 Task: Add an event with the title Lunch and Learn: Excel Tips and Tricks, date '2024/05/11', time 8:50 AM to 10:50 AMand add a description: Whether you are a seasoned presenter looking to refine your skills or a novice seeking to build confidence, this Presentation Practice session offers a safe and supportive space for you to develop your abilities. Join us to receive valuable feedback, gain insights from peers, and enhance your presentation prowess. Together, we will strive for excellence in public speaking and presentation delivery.Select event color  Flamingo . Add location for the event as: 654 Puerta del Sol, Madrid, Spain, logged in from the account softage.1@softage.netand send the event invitation to softage.7@softage.net and softage.8@softage.net. Set a reminder for the event Daily
Action: Mouse moved to (59, 107)
Screenshot: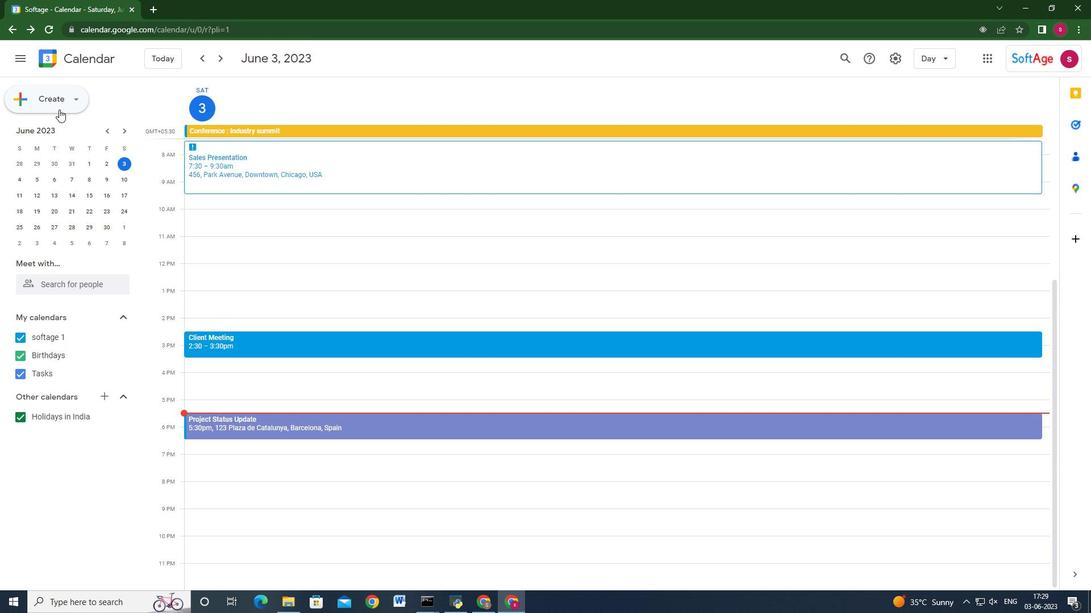 
Action: Mouse pressed left at (59, 107)
Screenshot: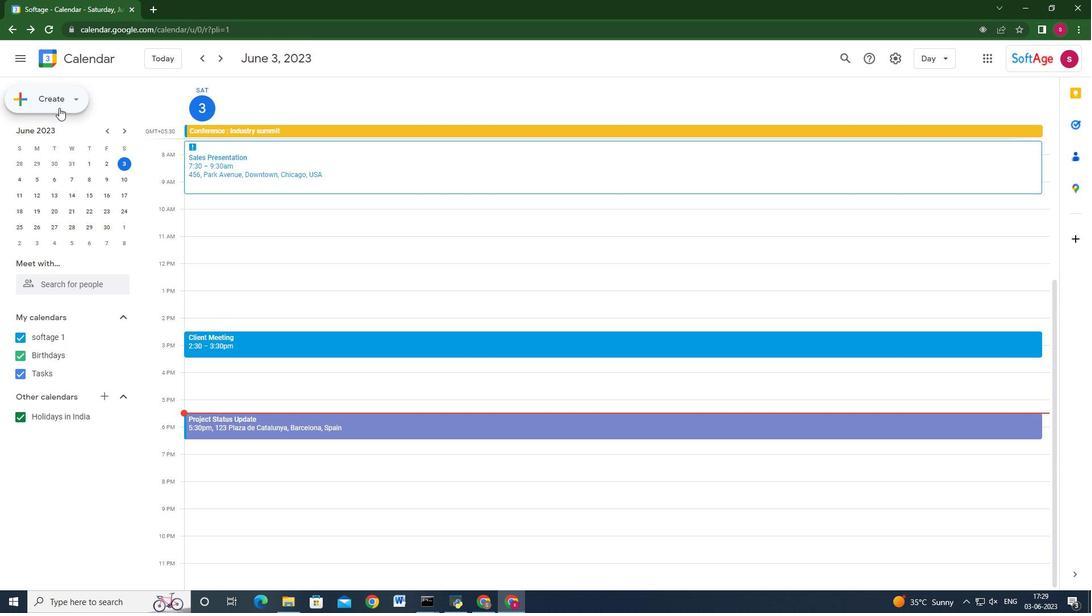 
Action: Mouse moved to (52, 127)
Screenshot: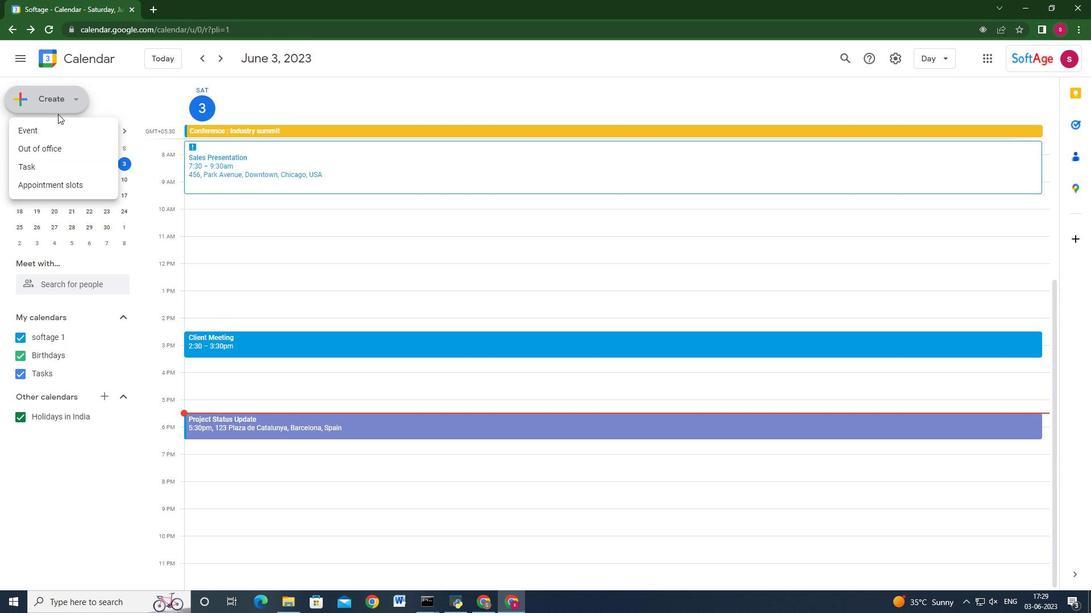 
Action: Mouse pressed left at (52, 127)
Screenshot: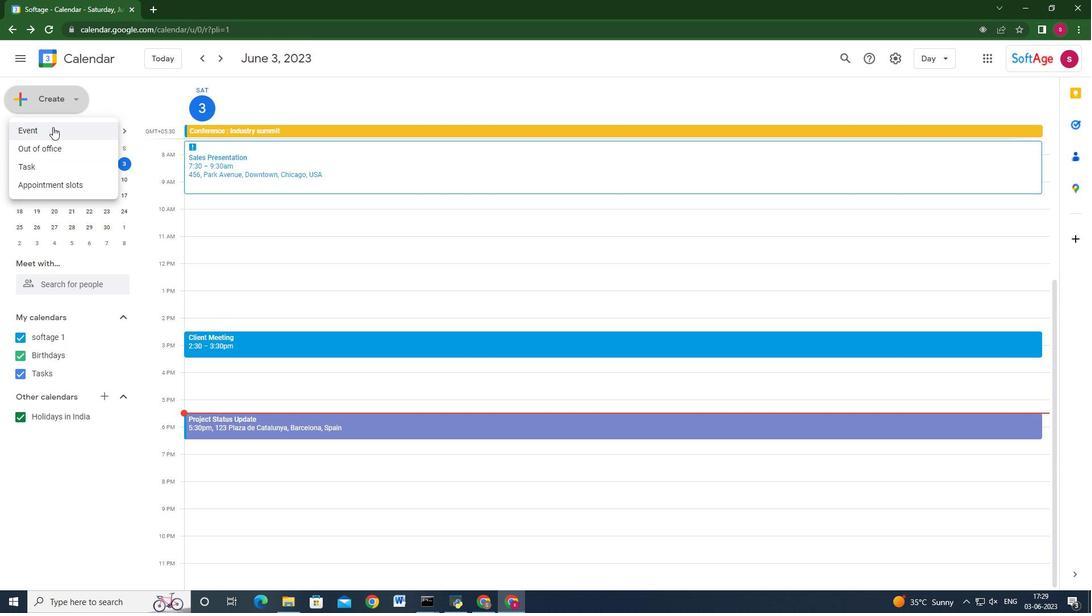 
Action: Mouse moved to (642, 448)
Screenshot: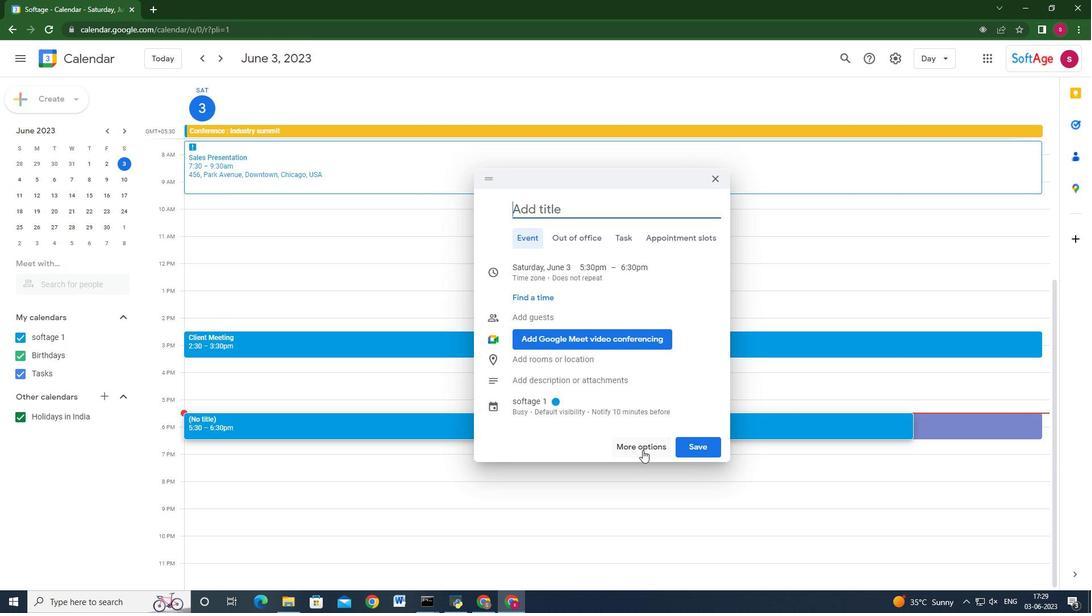 
Action: Mouse pressed left at (642, 448)
Screenshot: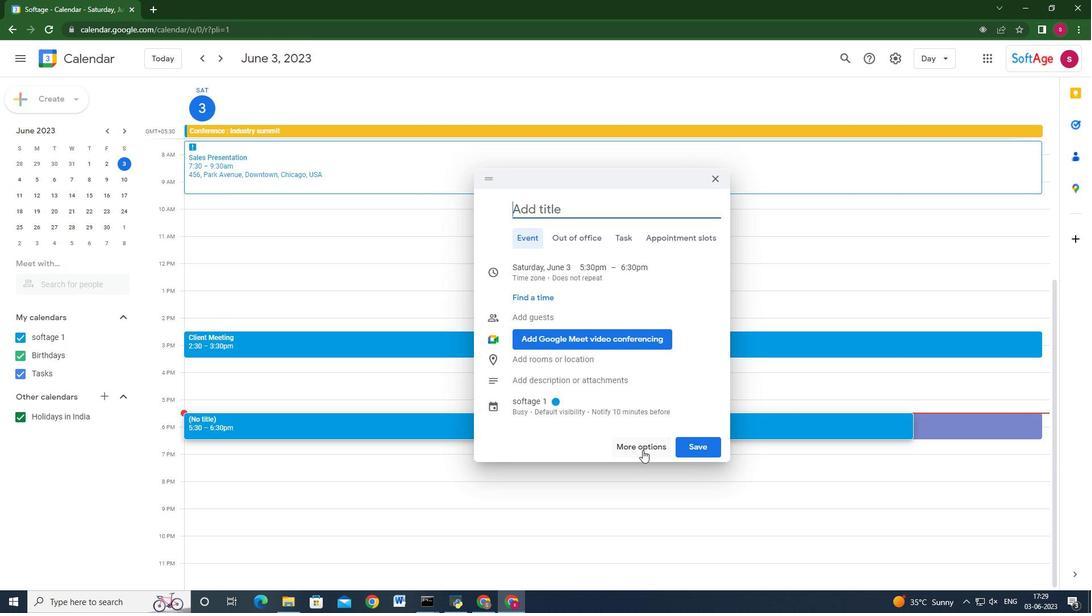 
Action: Mouse moved to (268, 66)
Screenshot: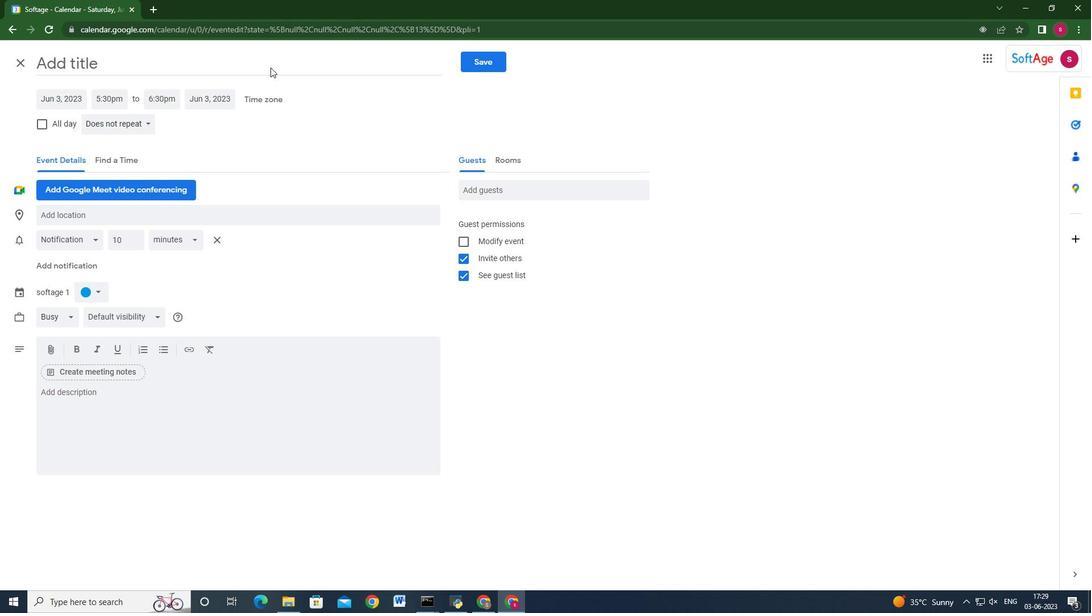 
Action: Mouse pressed left at (268, 66)
Screenshot: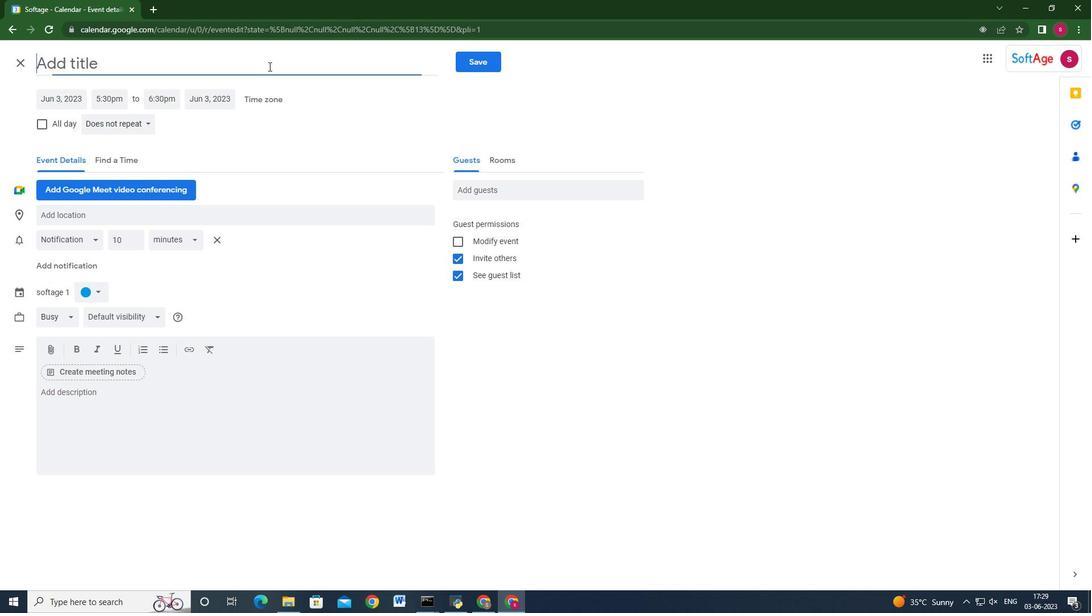 
Action: Key pressed <Key.shift>Lunch<Key.space>and<Key.space><Key.shift>Learn<Key.shift>:<Key.space><Key.shift_r>Excel<Key.space><Key.shift>Tips<Key.space>and<Key.space><Key.shift>Tricks
Screenshot: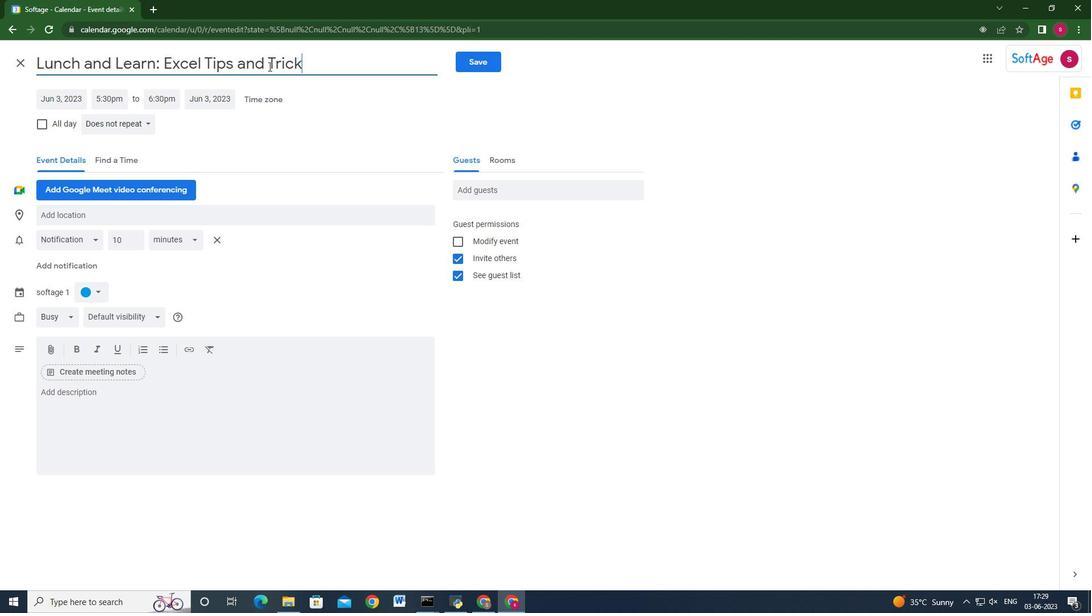 
Action: Mouse moved to (75, 104)
Screenshot: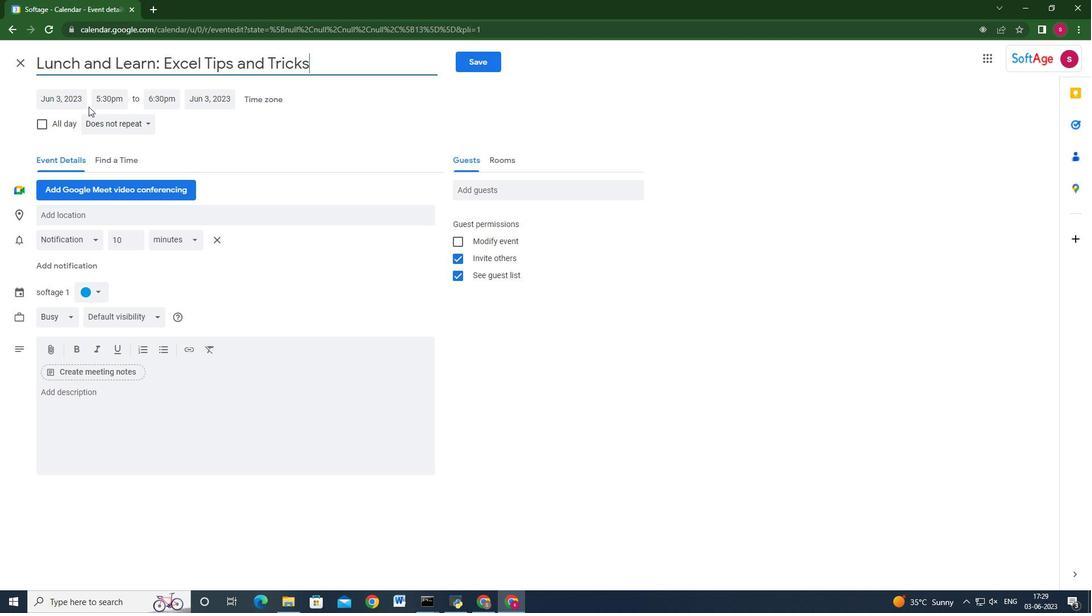 
Action: Mouse pressed left at (75, 104)
Screenshot: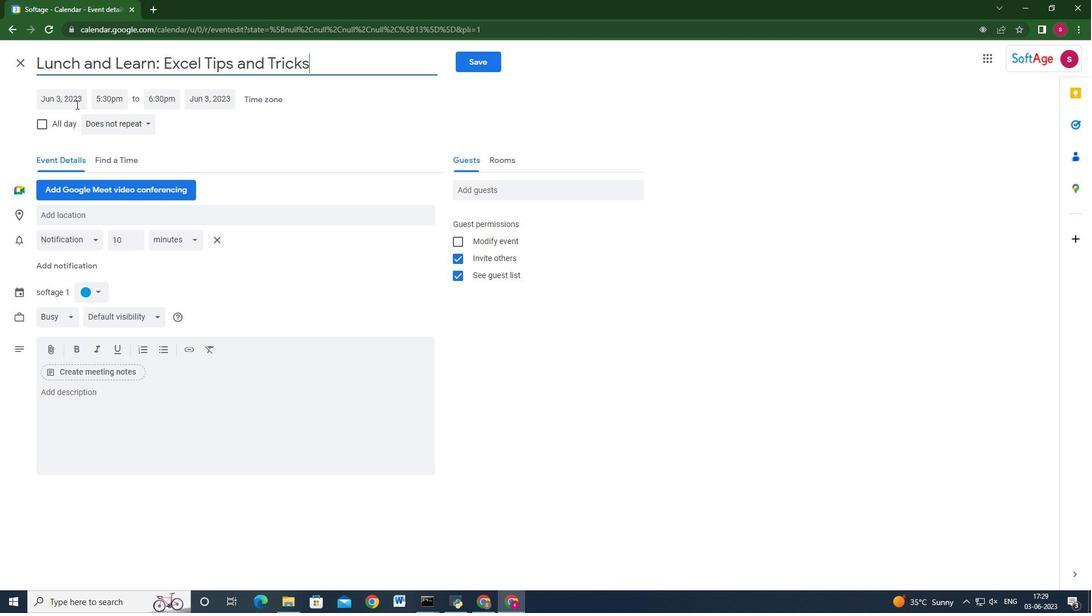 
Action: Mouse moved to (181, 128)
Screenshot: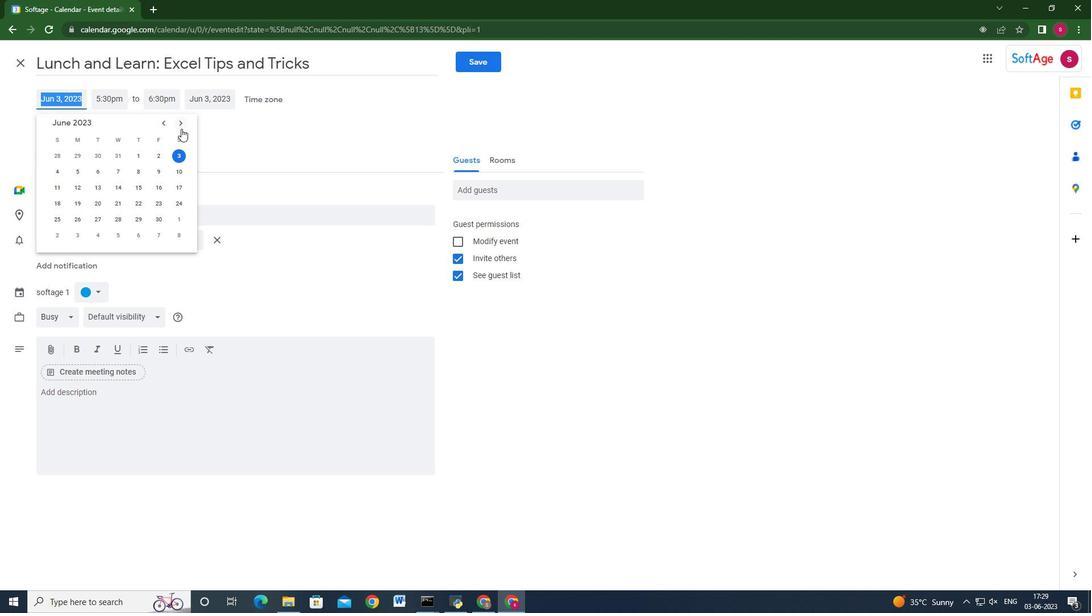 
Action: Mouse pressed left at (181, 128)
Screenshot: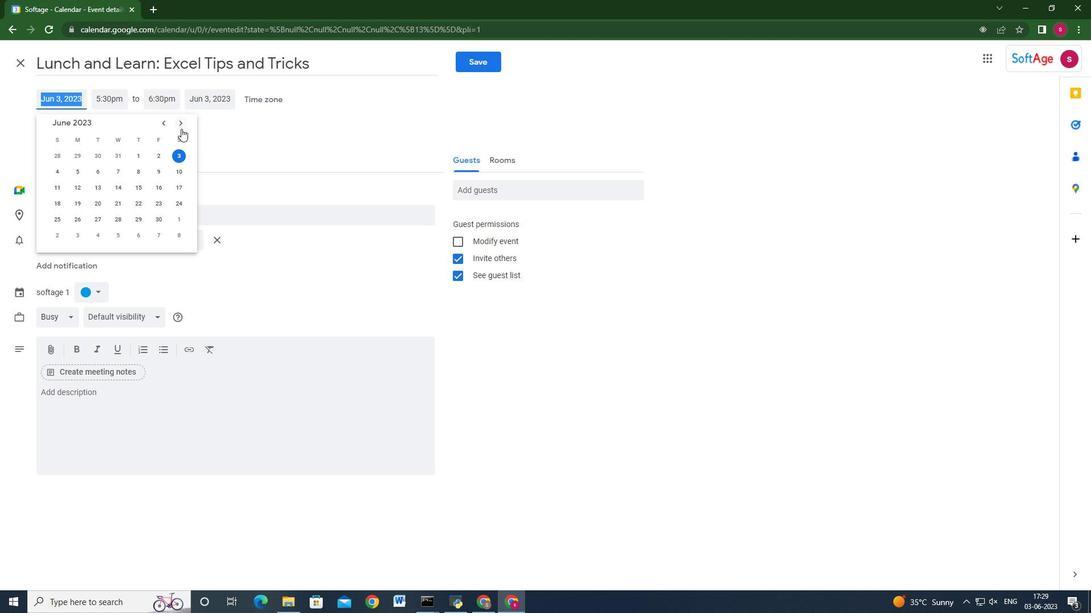 
Action: Mouse pressed left at (181, 128)
Screenshot: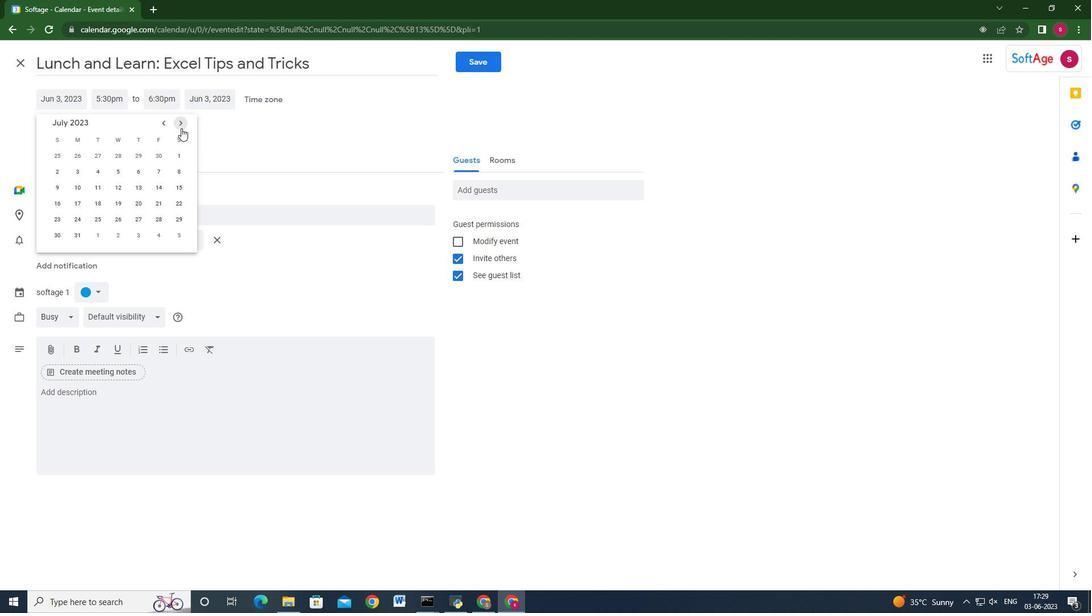
Action: Mouse pressed left at (181, 128)
Screenshot: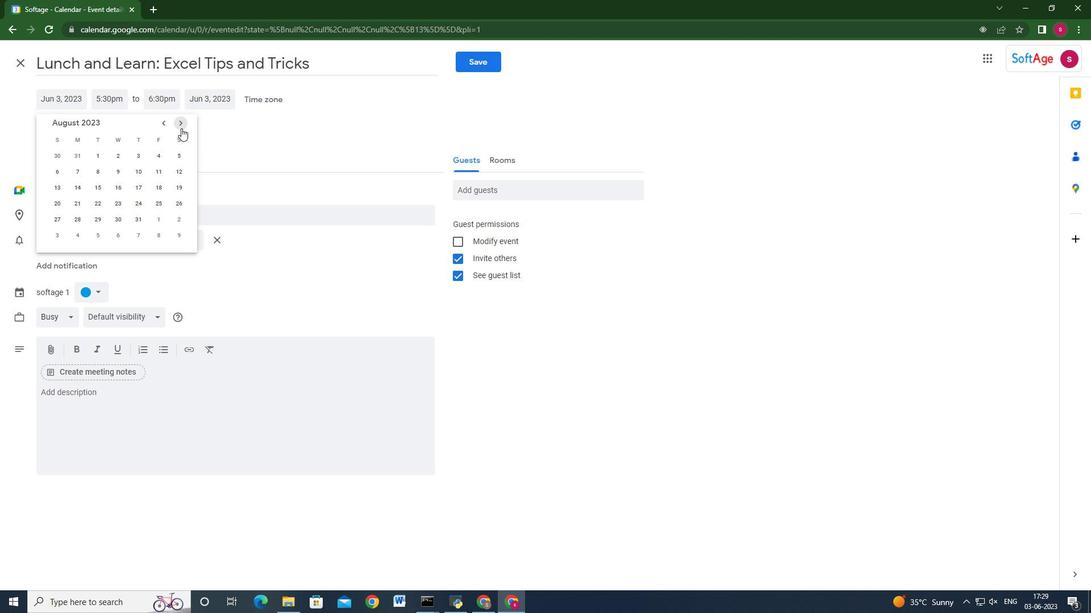 
Action: Mouse pressed left at (181, 128)
Screenshot: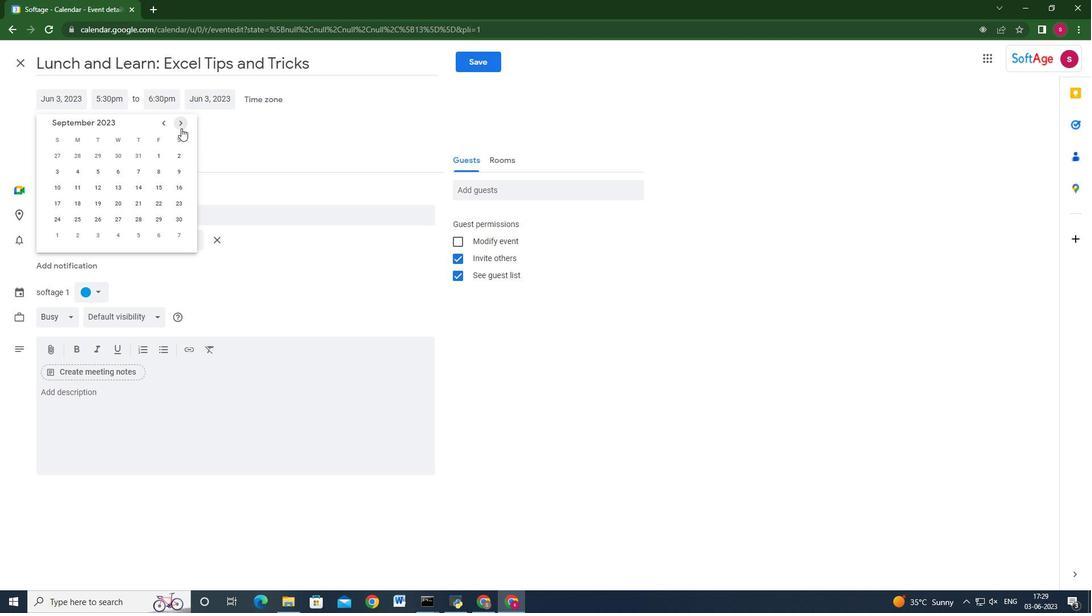 
Action: Mouse pressed left at (181, 128)
Screenshot: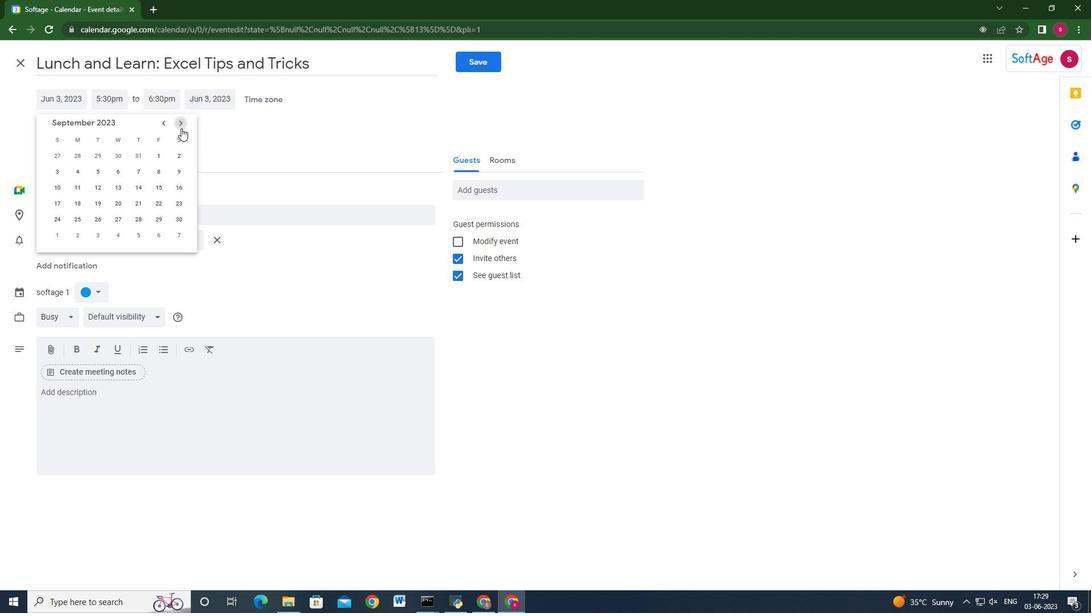 
Action: Mouse pressed left at (181, 128)
Screenshot: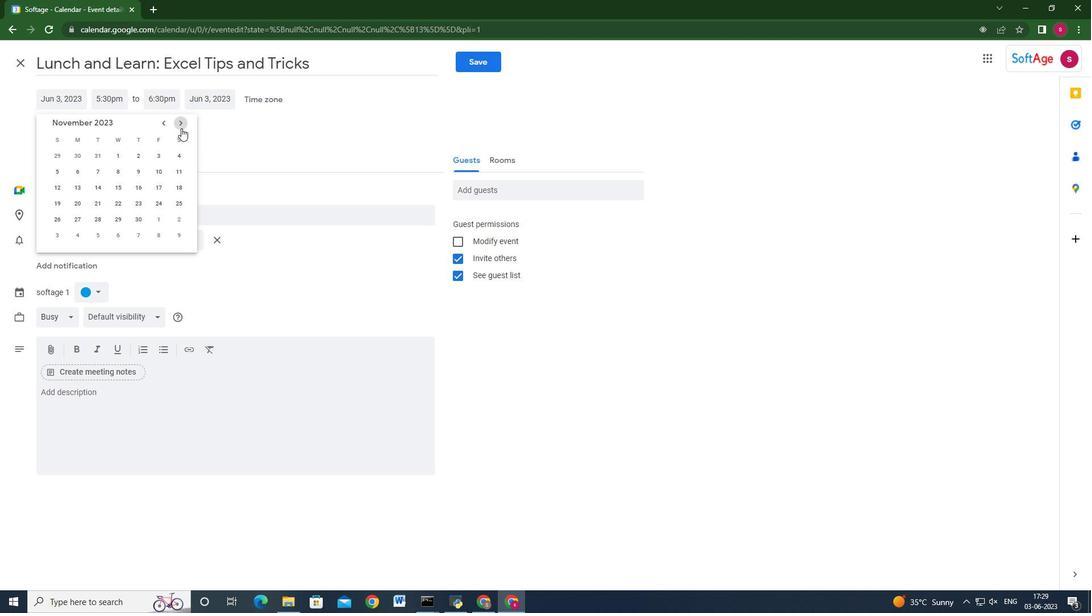
Action: Mouse pressed left at (181, 128)
Screenshot: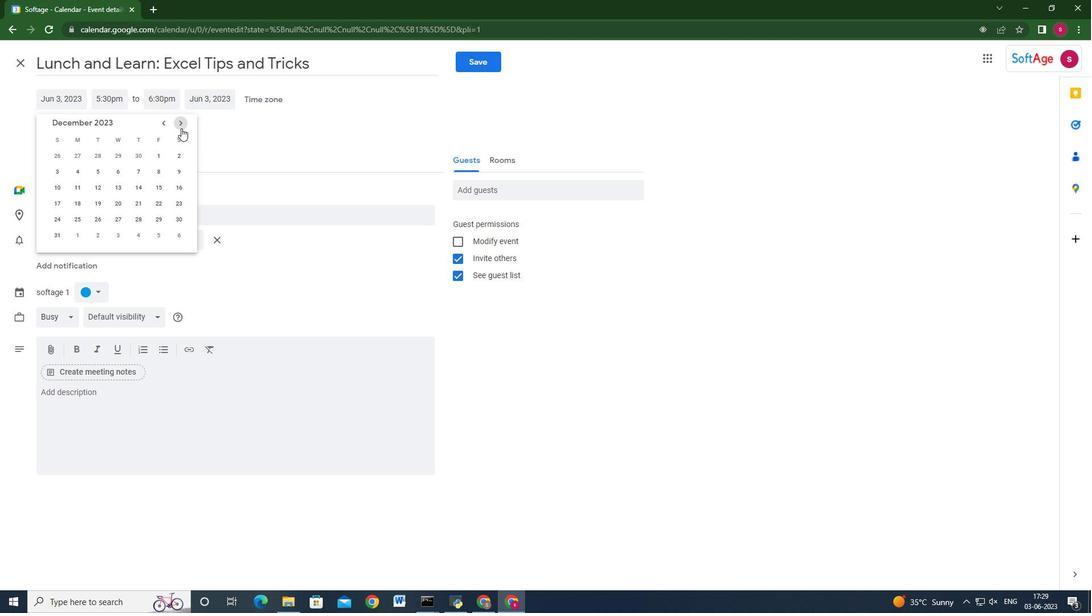 
Action: Mouse pressed left at (181, 128)
Screenshot: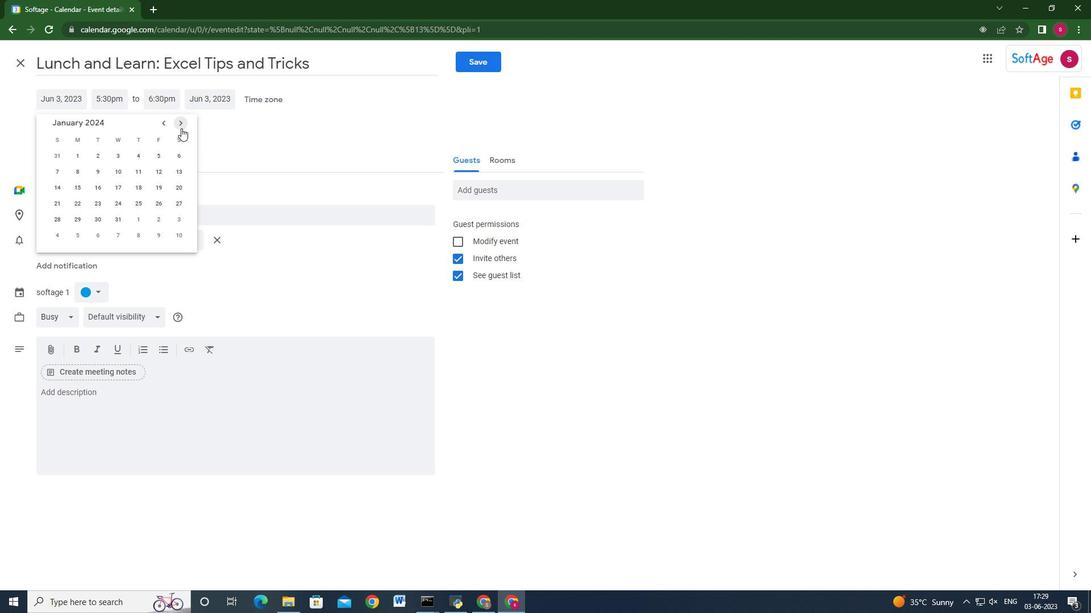 
Action: Mouse pressed left at (181, 128)
Screenshot: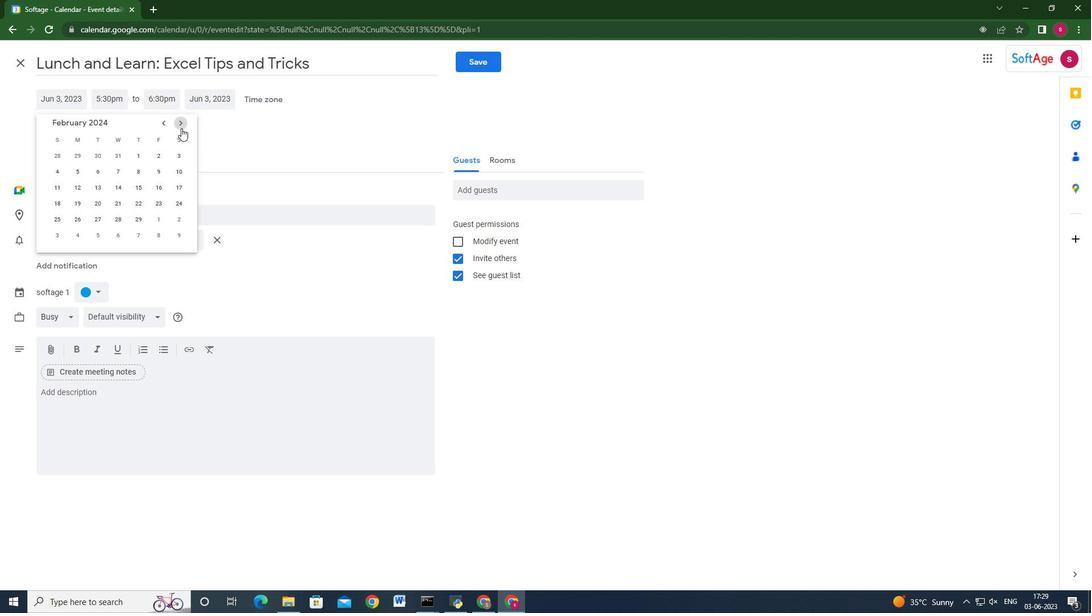 
Action: Mouse pressed left at (181, 128)
Screenshot: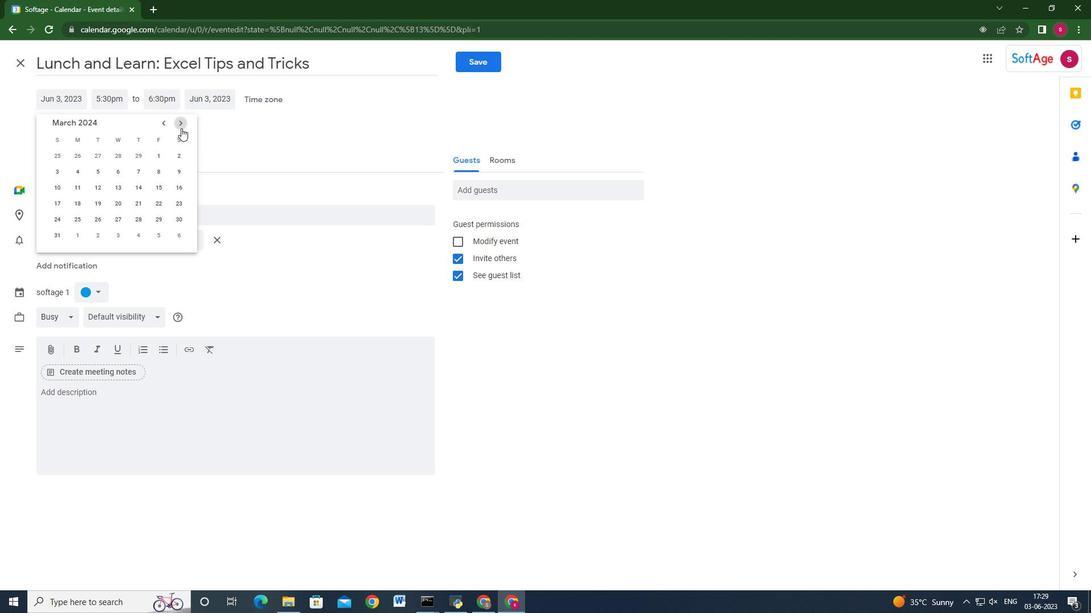 
Action: Mouse pressed left at (181, 128)
Screenshot: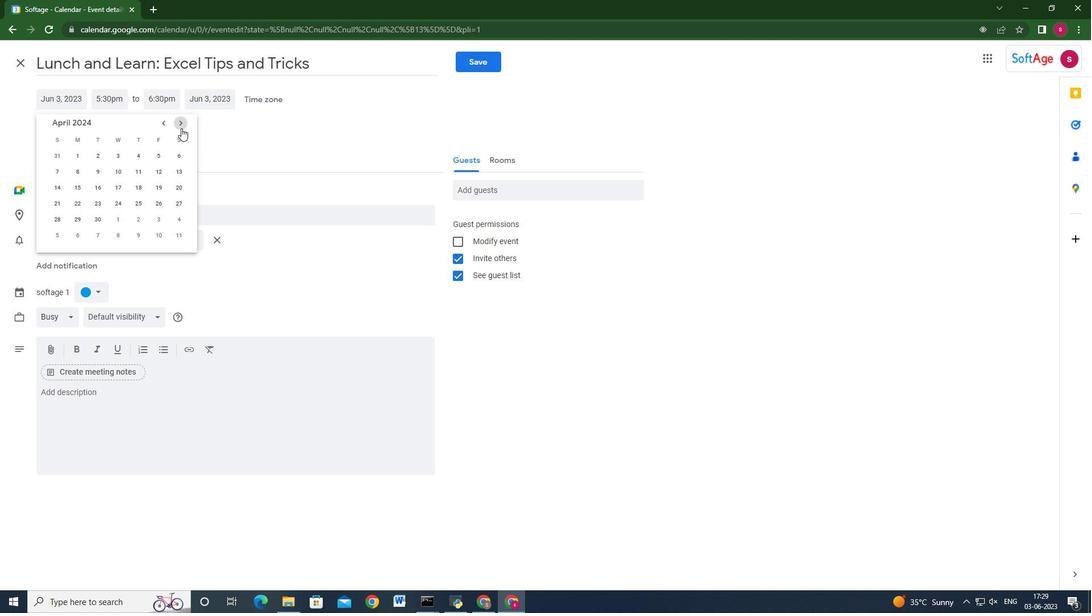 
Action: Mouse moved to (175, 169)
Screenshot: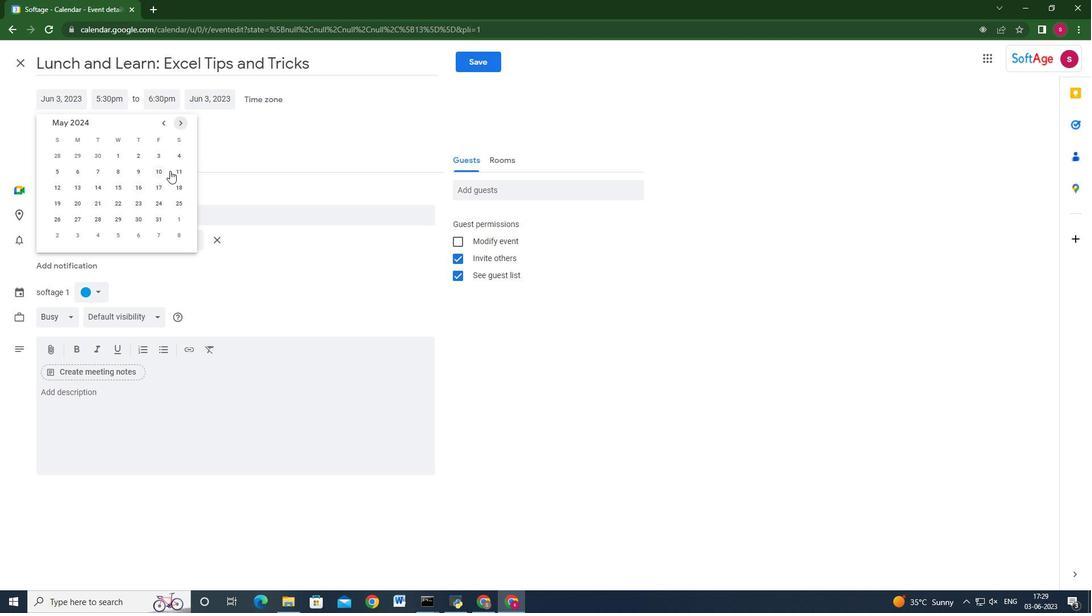 
Action: Mouse pressed left at (175, 169)
Screenshot: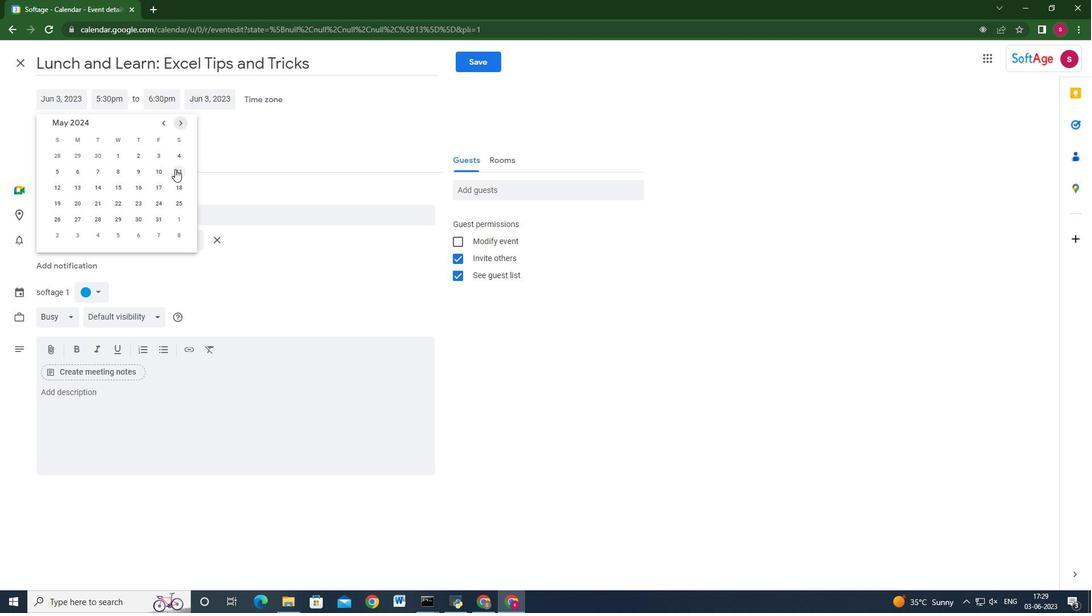 
Action: Mouse moved to (118, 99)
Screenshot: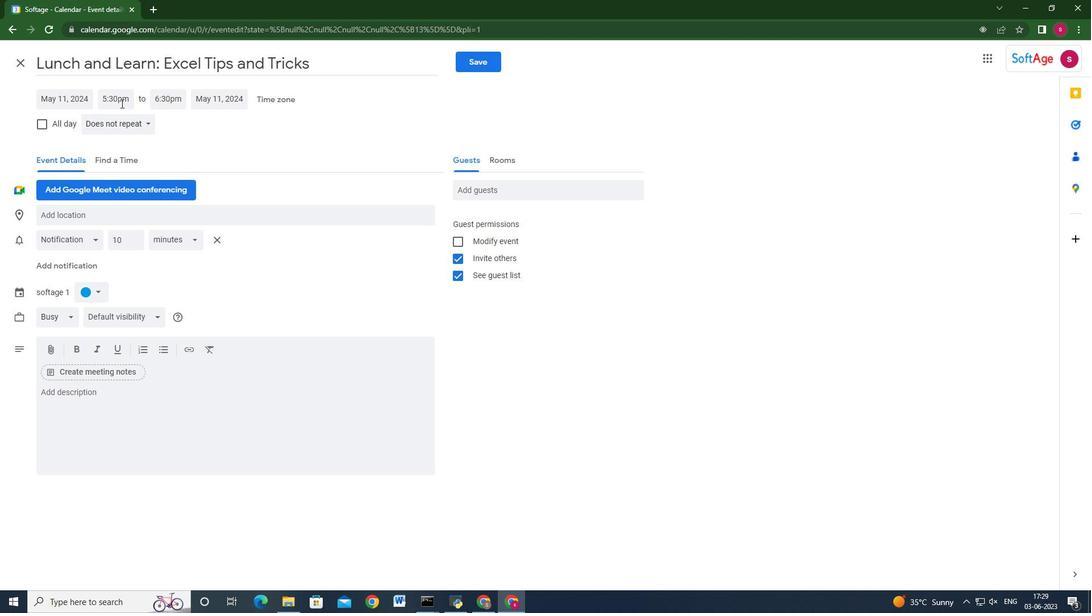 
Action: Mouse pressed left at (118, 99)
Screenshot: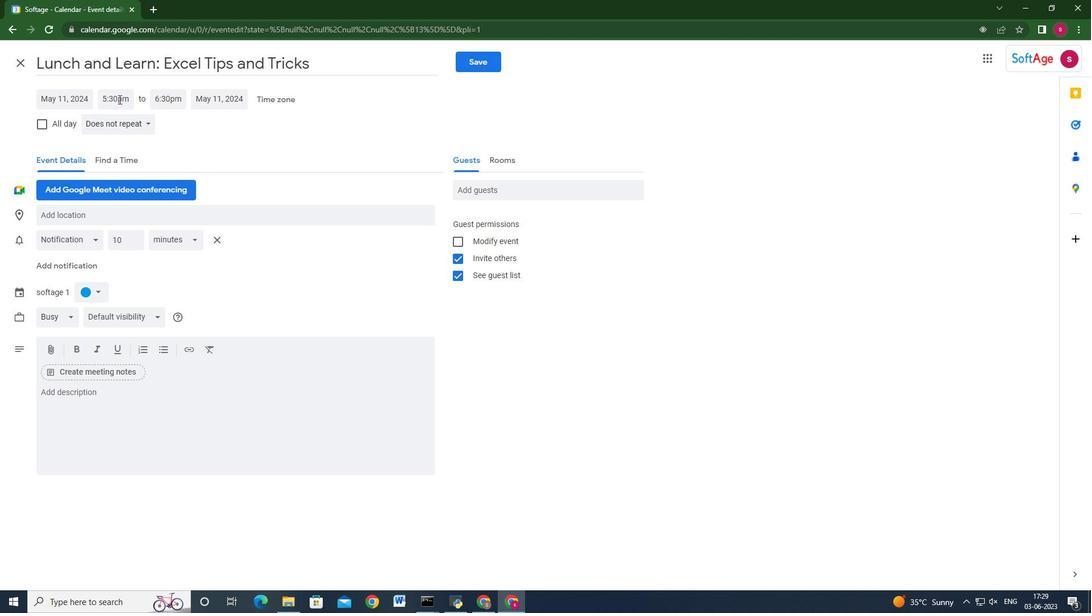 
Action: Key pressed 8<Key.shift>:50am<Key.tab>10<Key.shift>:50am<Key.enter>
Screenshot: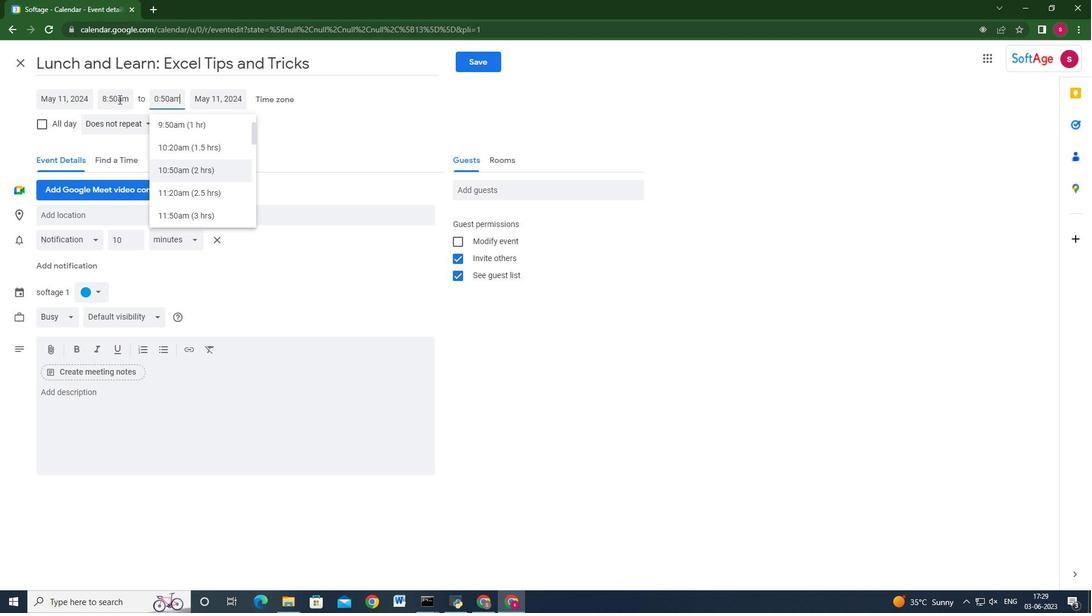 
Action: Mouse moved to (239, 402)
Screenshot: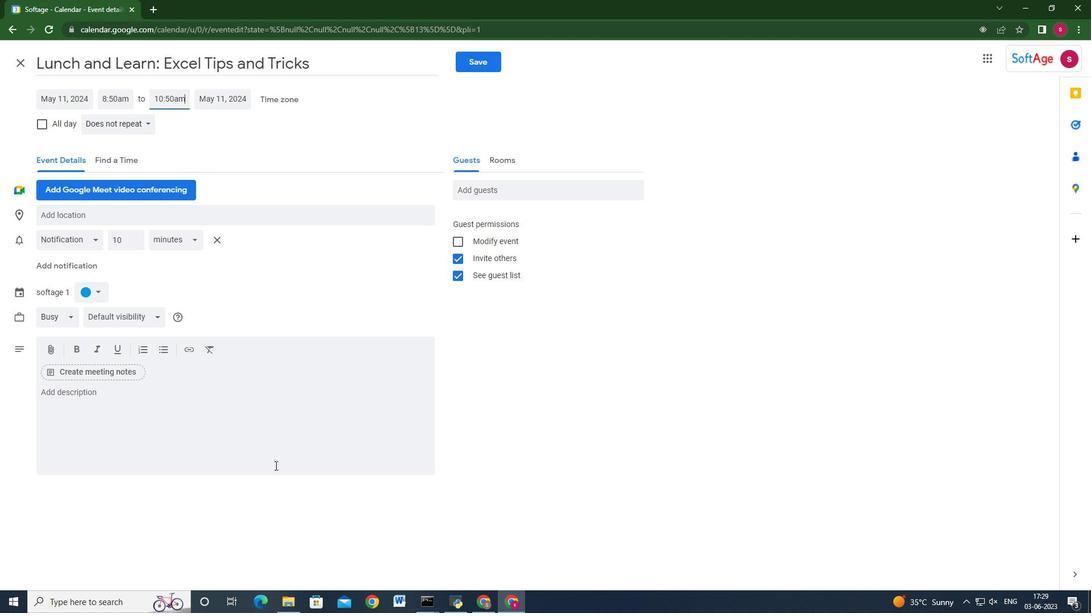 
Action: Mouse pressed left at (239, 402)
Screenshot: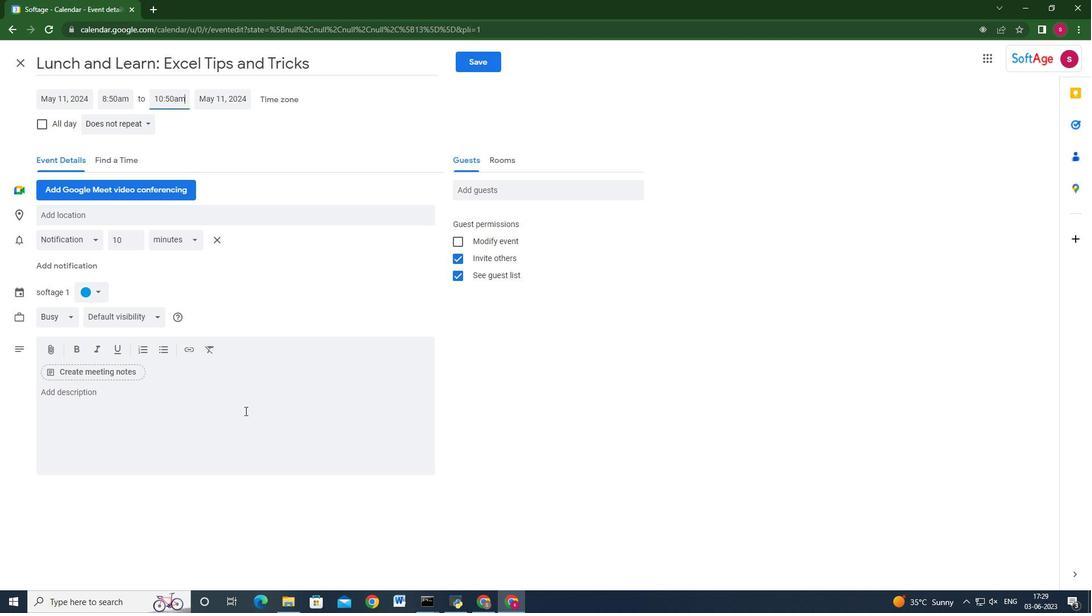 
Action: Key pressed <Key.shift_r>Whether<Key.space>you<Key.space>are<Key.space>a<Key.space>seasoned<Key.space>presented<Key.backspace>r<Key.space>looking<Key.space>to<Key.space>refine<Key.space>your<Key.space>skills<Key.space>or<Key.space>a<Key.space>novice<Key.space>seeking<Key.space>to<Key.space>build<Key.space>confidence<Key.space><Key.backspace>,<Key.space>this<Key.space>presentation<Key.space><Key.shift>Practive<Key.backspace><Key.backspace>ce<Key.space>off<Key.backspace><Key.backspace><Key.backspace><Key.backspace><Key.space>sessuib<Key.backspace><Key.backspace><Key.backspace>ion<Key.space>offere<Key.backspace>s<Key.space>a<Key.space>safe,<Key.space><Key.backspace><Key.backspace><Key.space>and<Key.space>supportive<Key.space>space<Key.space>for<Key.space>your<Key.space><Key.backspace><Key.backspace><Key.space>to<Key.space>develop<Key.space>your<Key.space>abilities.<Key.space><Key.shift>Join<Key.space>us<Key.space>to<Key.space>recieve<Key.space>valu<Key.backspace><Key.backspace><Key.backspace><Key.backspace><Key.backspace><Key.backspace><Key.backspace><Key.backspace><Key.backspace>eive<Key.space>valuable<Key.space>feedback,<Key.space>gain<Key.space>insights<Key.space>from<Key.space>peers,<Key.space>and<Key.space>enchance<Key.space><Key.backspace><Key.backspace><Key.backspace><Key.backspace><Key.backspace><Key.backspace><Key.backspace><Key.backspace>nhance<Key.space>your<Key.space>presentation<Key.space>prew<Key.backspace><Key.backspace>owess.<Key.space><Key.shift>Toght<Key.backspace>et<Key.backspace><Key.backspace><Key.backspace>ether<Key.space>we<Key.space>strive<Key.space>for<Key.space>excellence<Key.space>in<Key.space>pubn<Key.backspace>lic<Key.space>speaking<Key.space>and<Key.space>presentation<Key.space>delivery.
Screenshot: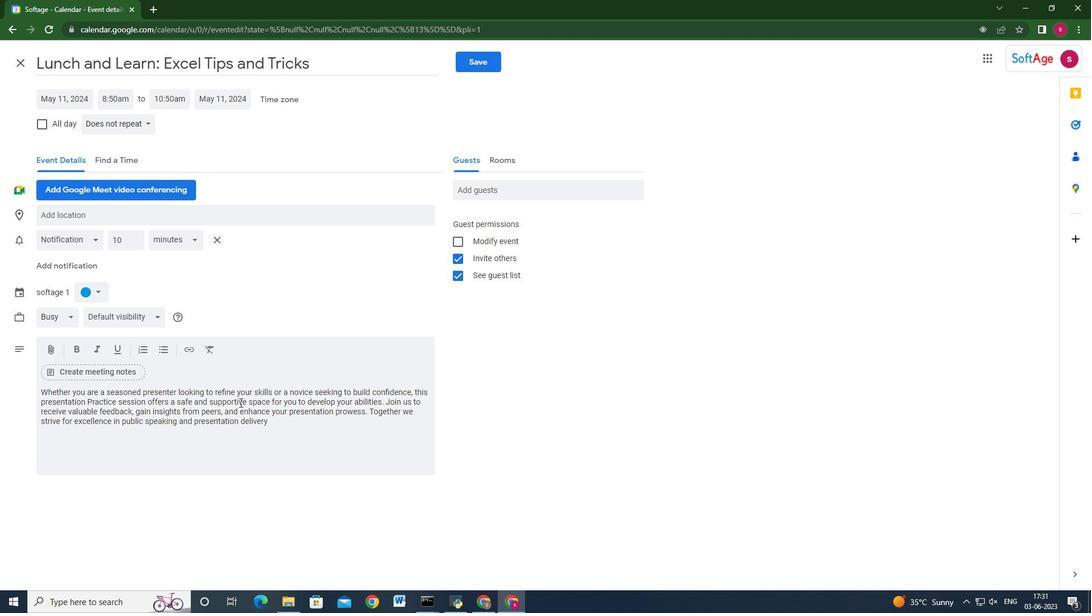 
Action: Mouse moved to (92, 290)
Screenshot: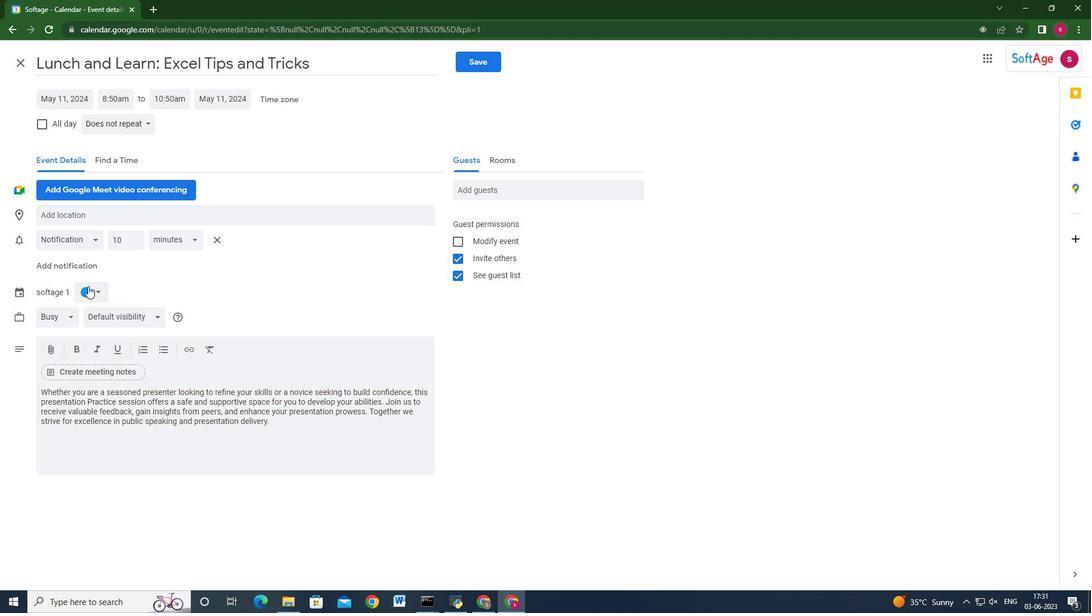 
Action: Mouse pressed left at (92, 290)
Screenshot: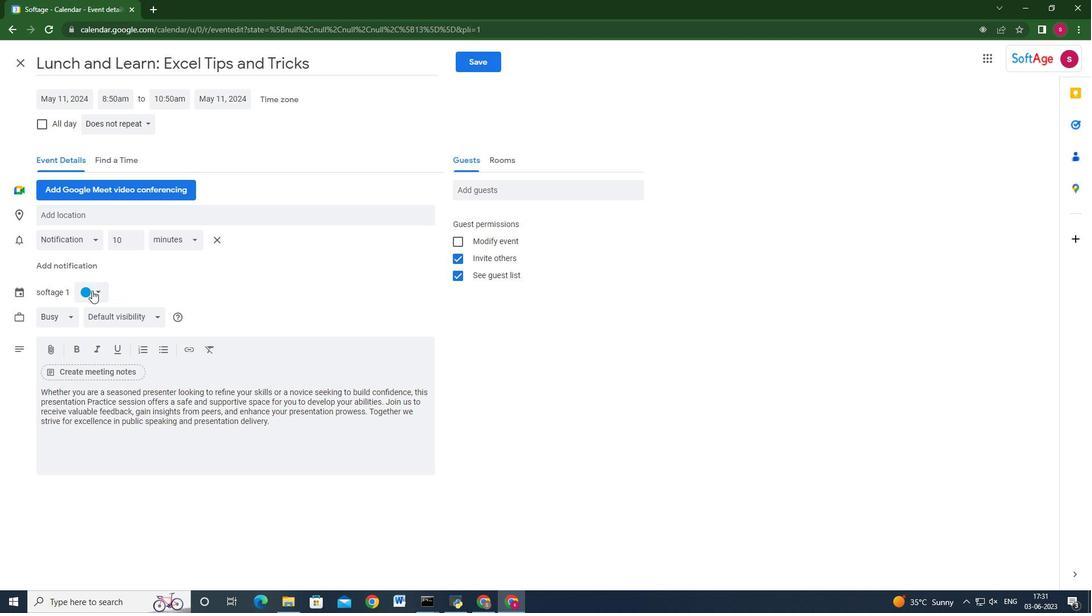 
Action: Mouse moved to (97, 289)
Screenshot: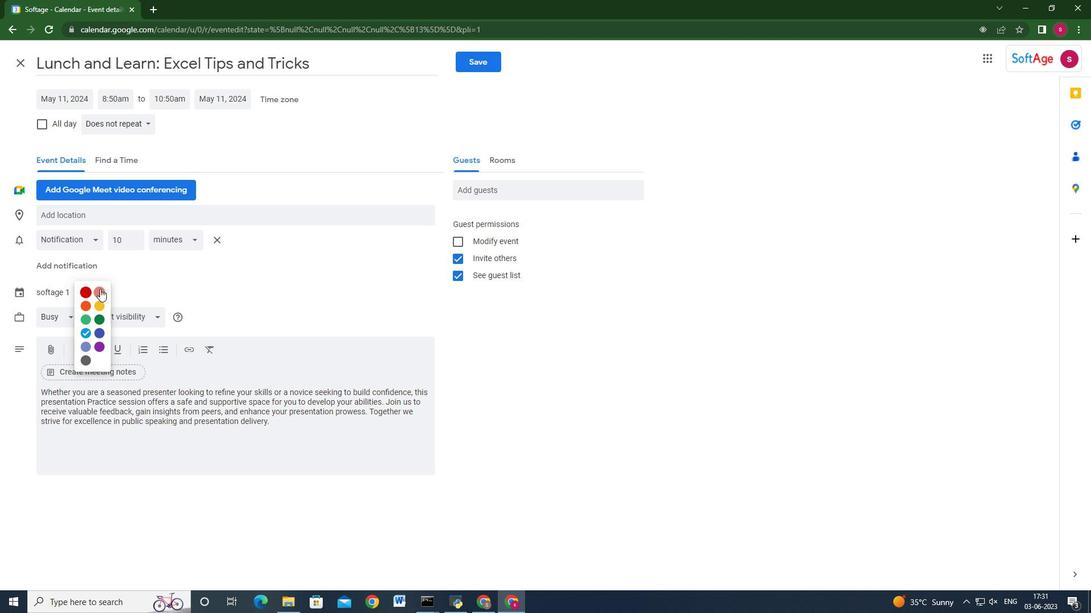 
Action: Mouse pressed left at (97, 289)
Screenshot: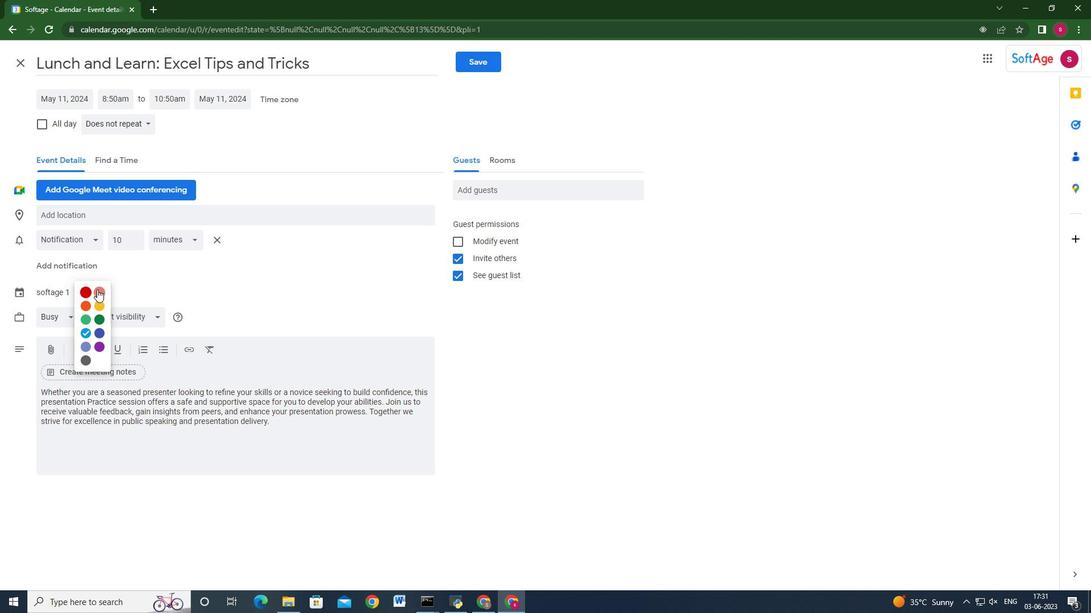 
Action: Mouse moved to (170, 219)
Screenshot: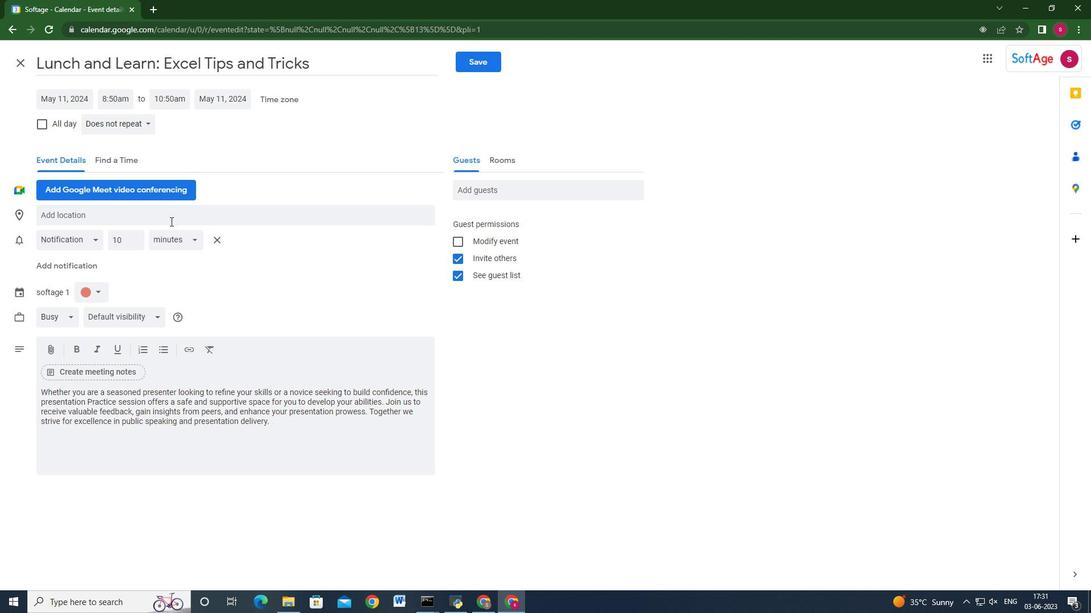 
Action: Mouse pressed left at (170, 219)
Screenshot: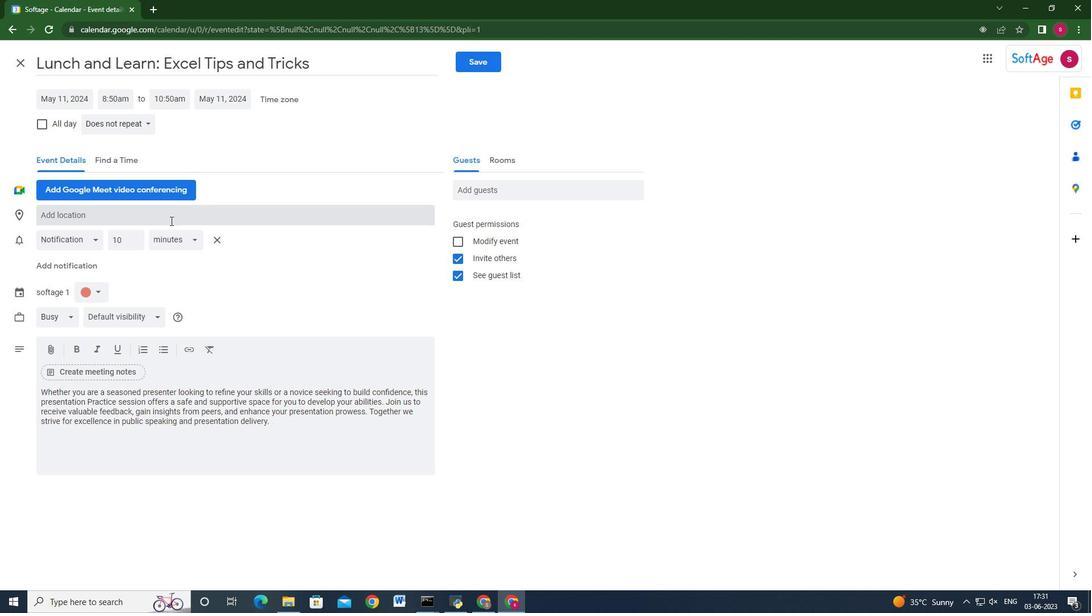 
Action: Key pressed 654<Key.space><Key.shift>Puerta<Key.space><Key.backspace><Key.space>del<Key.space>sol,<Key.space><Key.shift>Madrid<Key.space><Key.backspace>,<Key.space><Key.shift_r>Spain
Screenshot: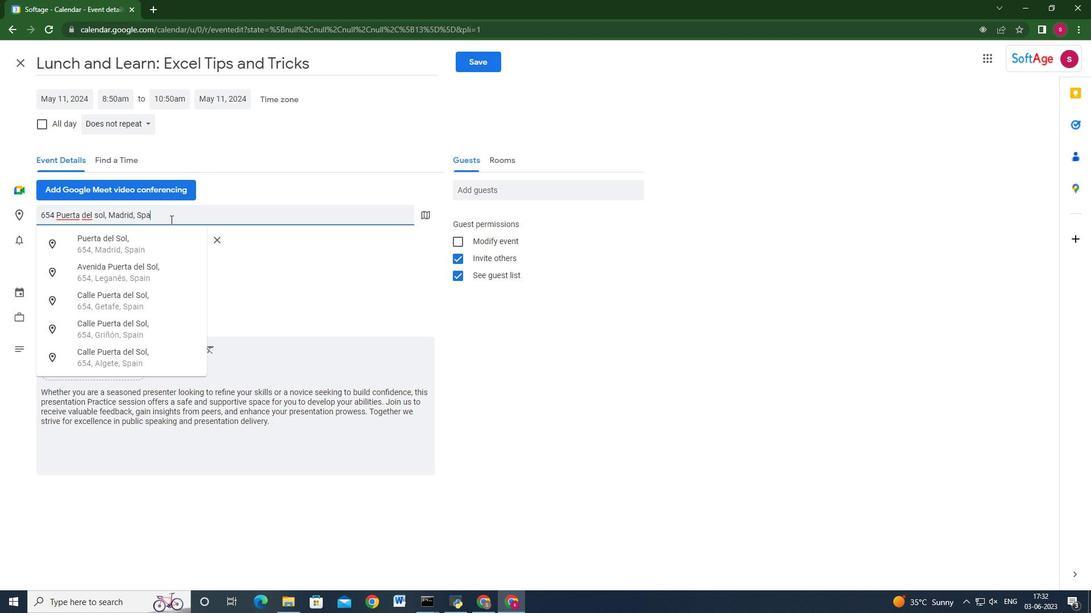 
Action: Mouse moved to (566, 194)
Screenshot: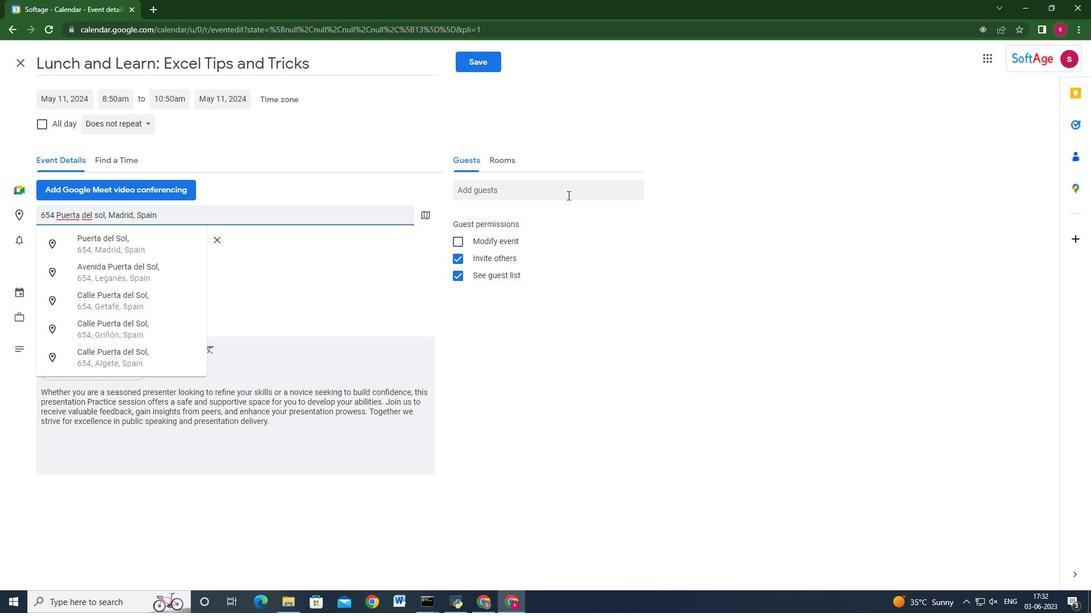 
Action: Mouse pressed left at (566, 194)
Screenshot: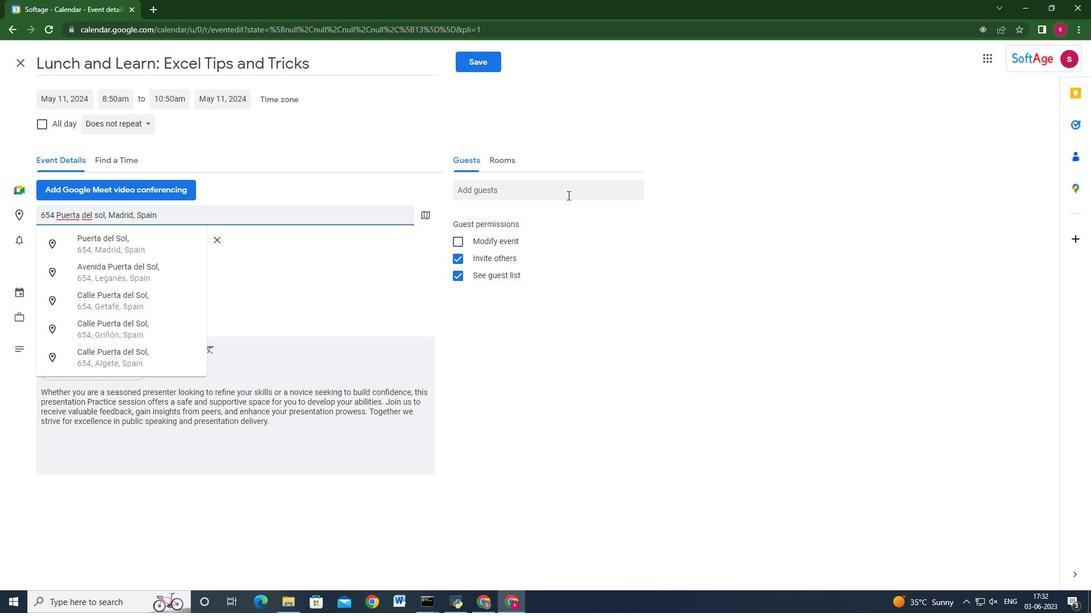 
Action: Mouse moved to (564, 196)
Screenshot: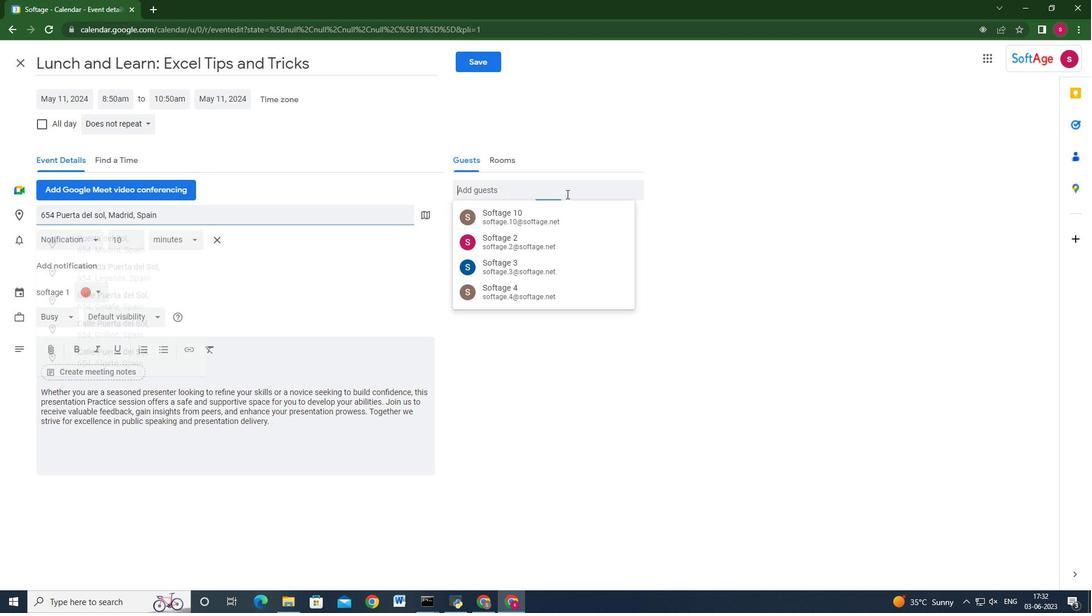 
Action: Key pressed softage.7<Key.shift_r>@softage.net<Key.enter>softage.8<Key.shift_r>@softage.net<Key.enter>
Screenshot: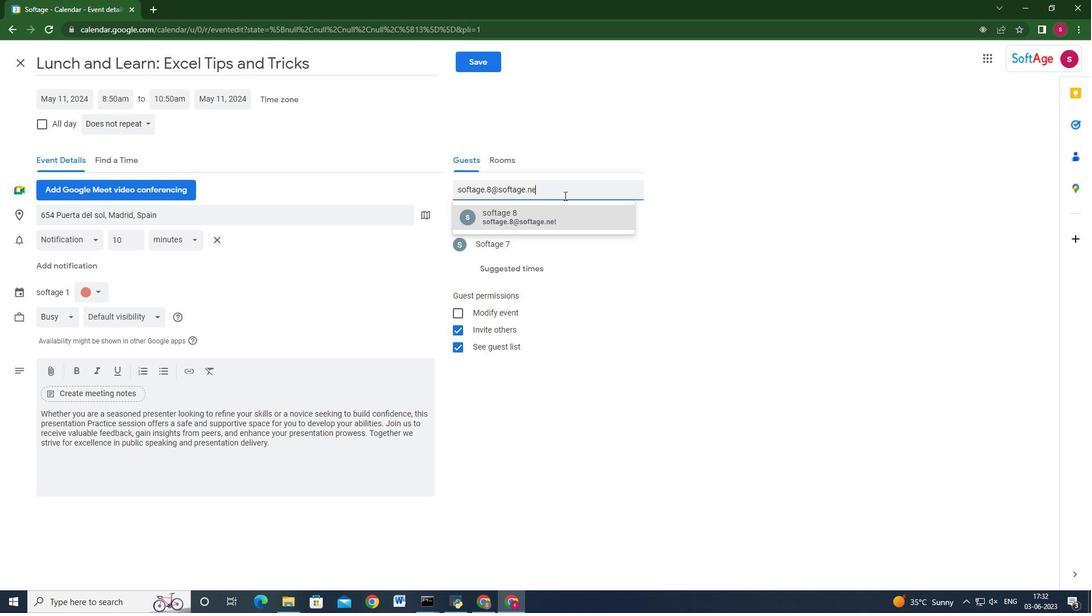 
Action: Mouse moved to (150, 130)
Screenshot: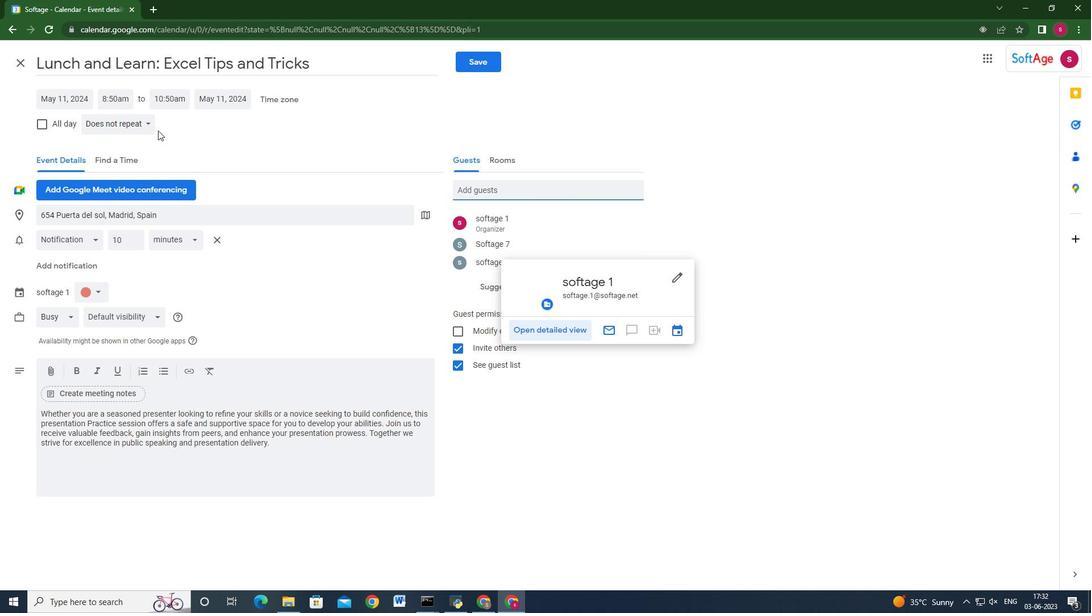 
Action: Mouse pressed left at (150, 130)
Screenshot: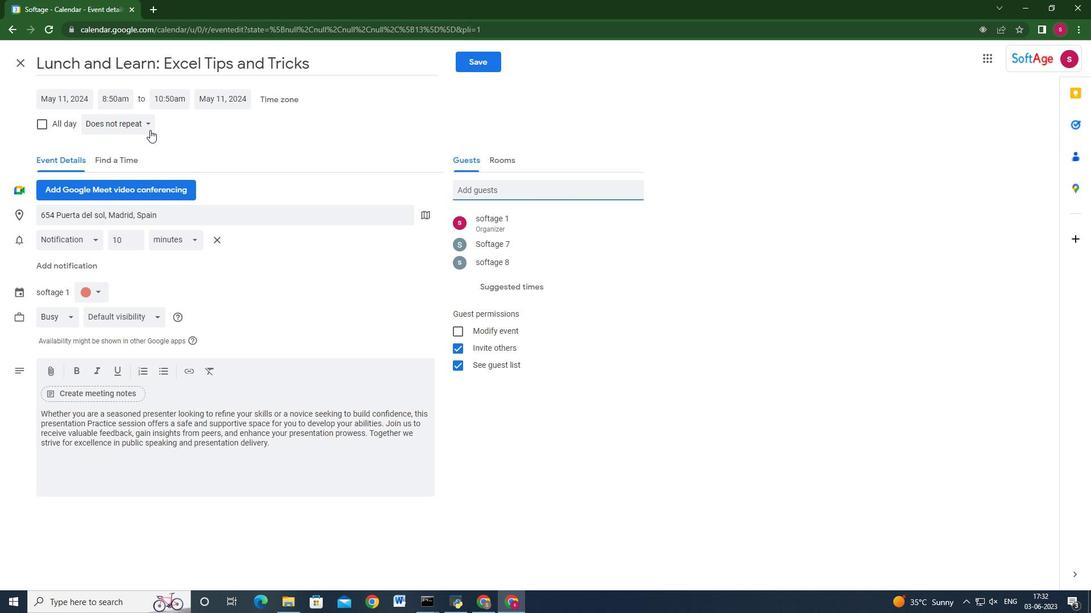 
Action: Mouse moved to (131, 142)
Screenshot: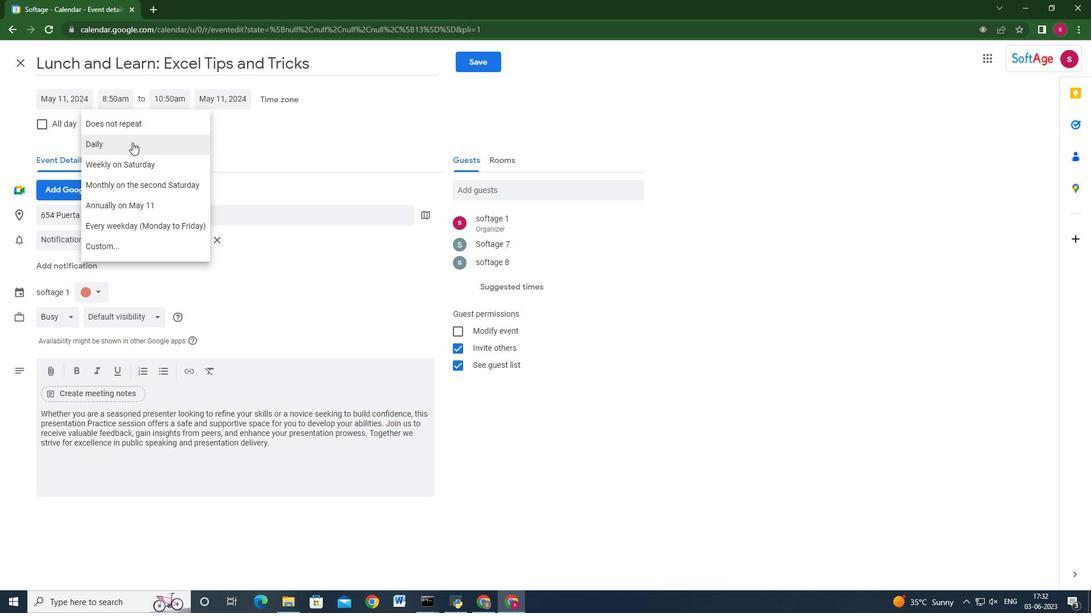 
Action: Mouse pressed left at (131, 142)
Screenshot: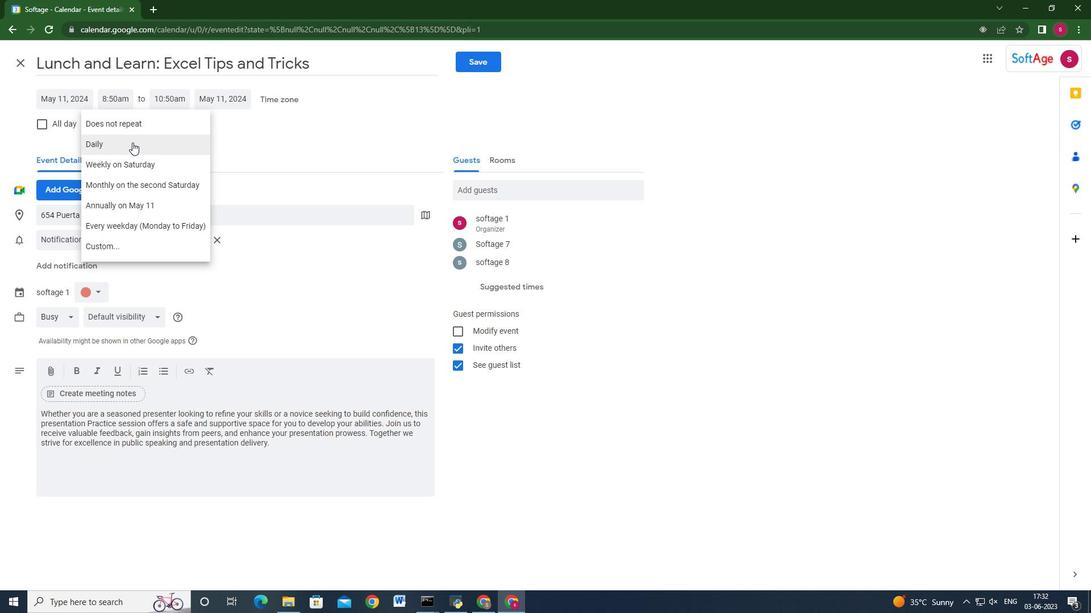 
Action: Mouse moved to (475, 68)
Screenshot: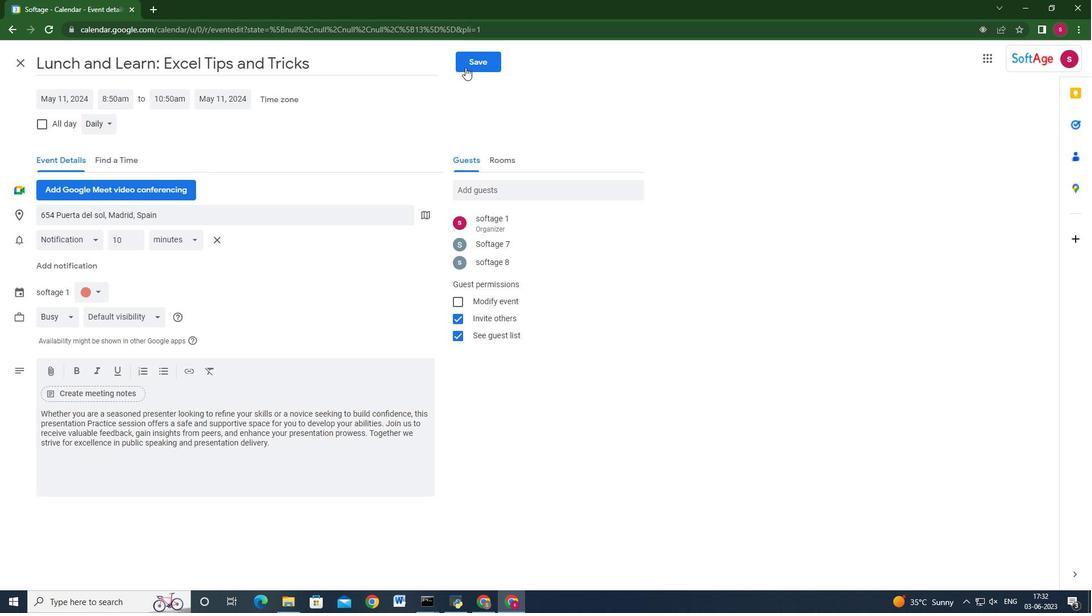 
Action: Mouse pressed left at (475, 68)
Screenshot: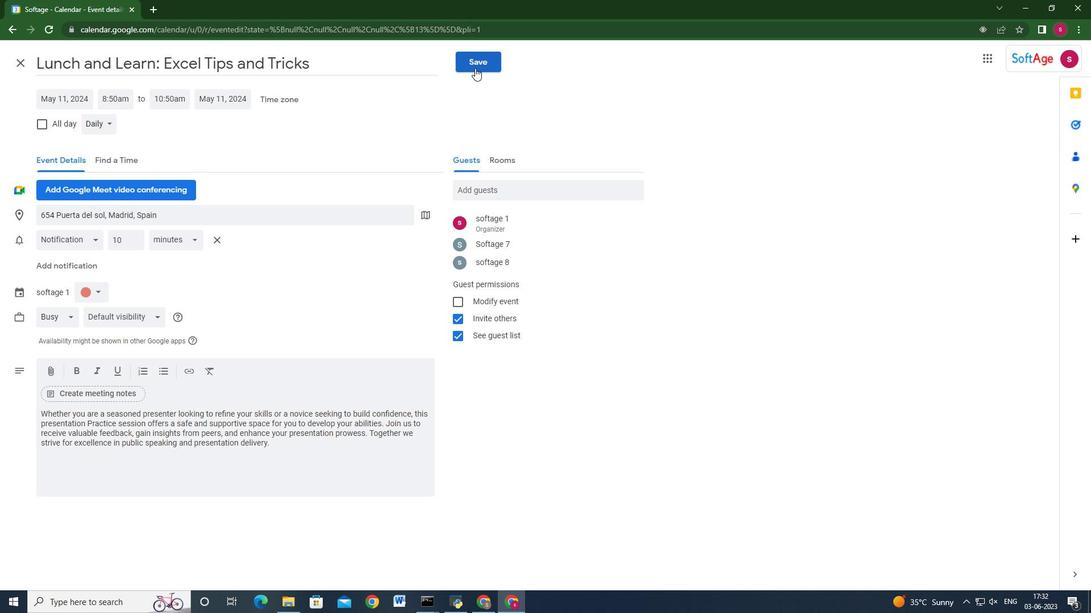 
Action: Mouse moved to (647, 339)
Screenshot: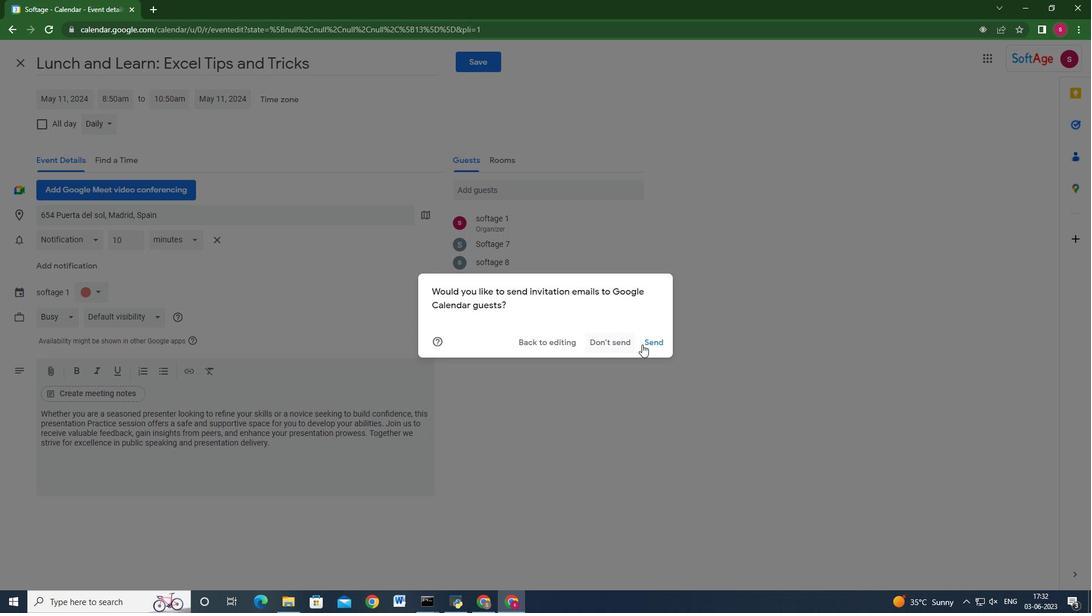 
Action: Mouse pressed left at (647, 339)
Screenshot: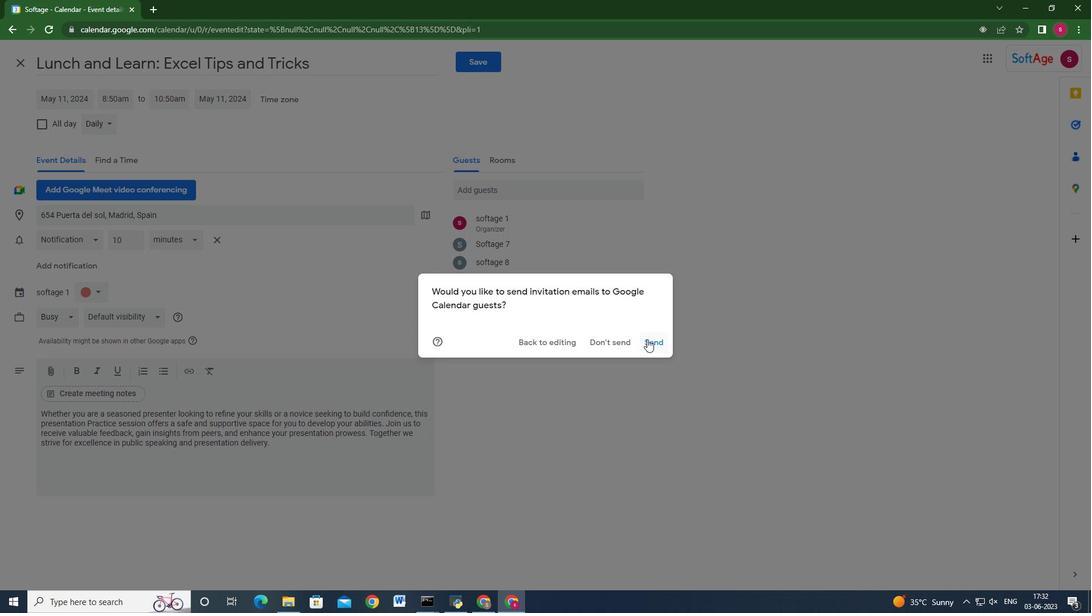 
Action: Mouse moved to (666, 355)
Screenshot: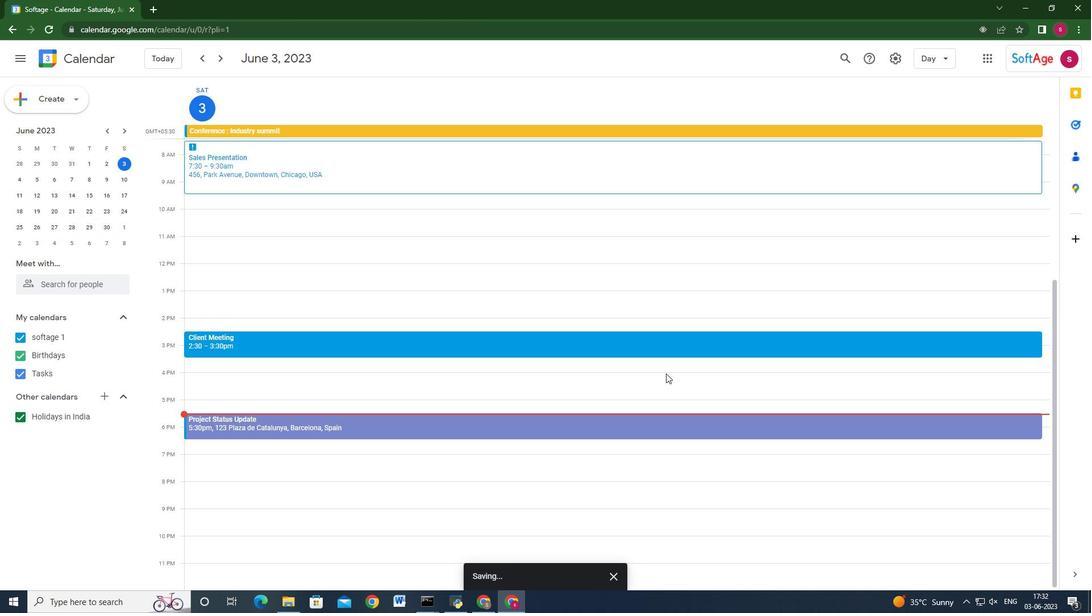 
